 Task: Create a due date automation trigger when advanced on, on the monday of the week a card is due add fields with custom field "Resume" set to a date between 1 and 7 working days ago at 11:00 AM.
Action: Mouse moved to (1201, 99)
Screenshot: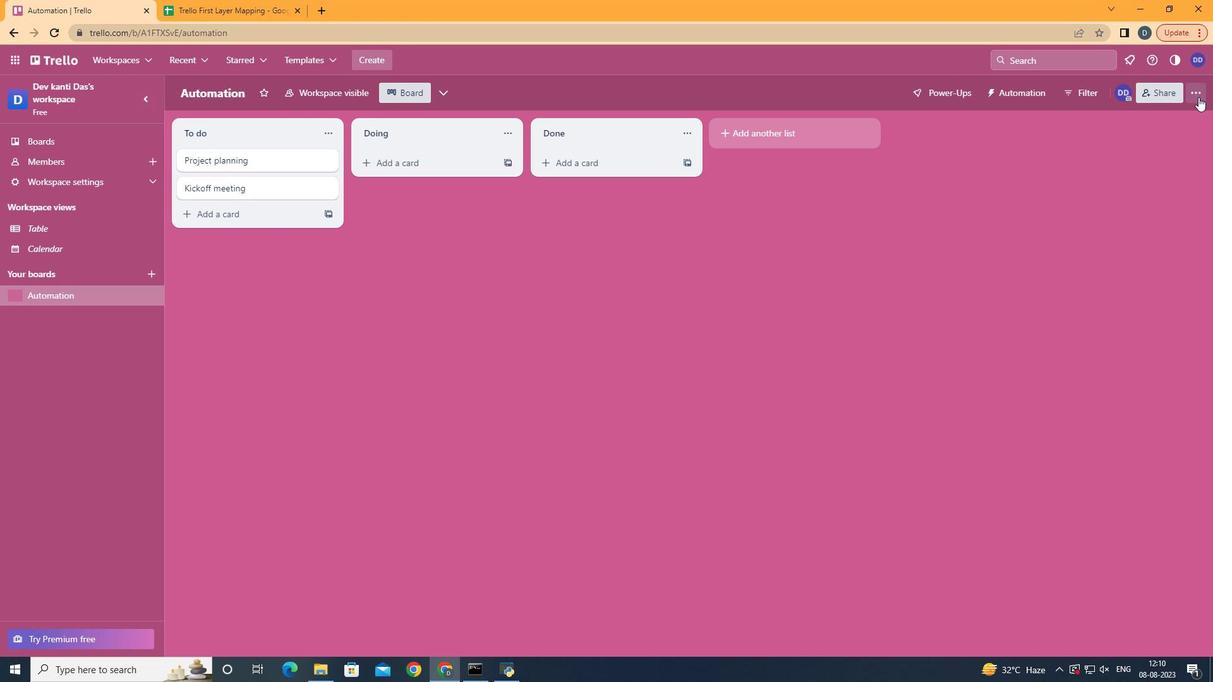 
Action: Mouse pressed left at (1201, 99)
Screenshot: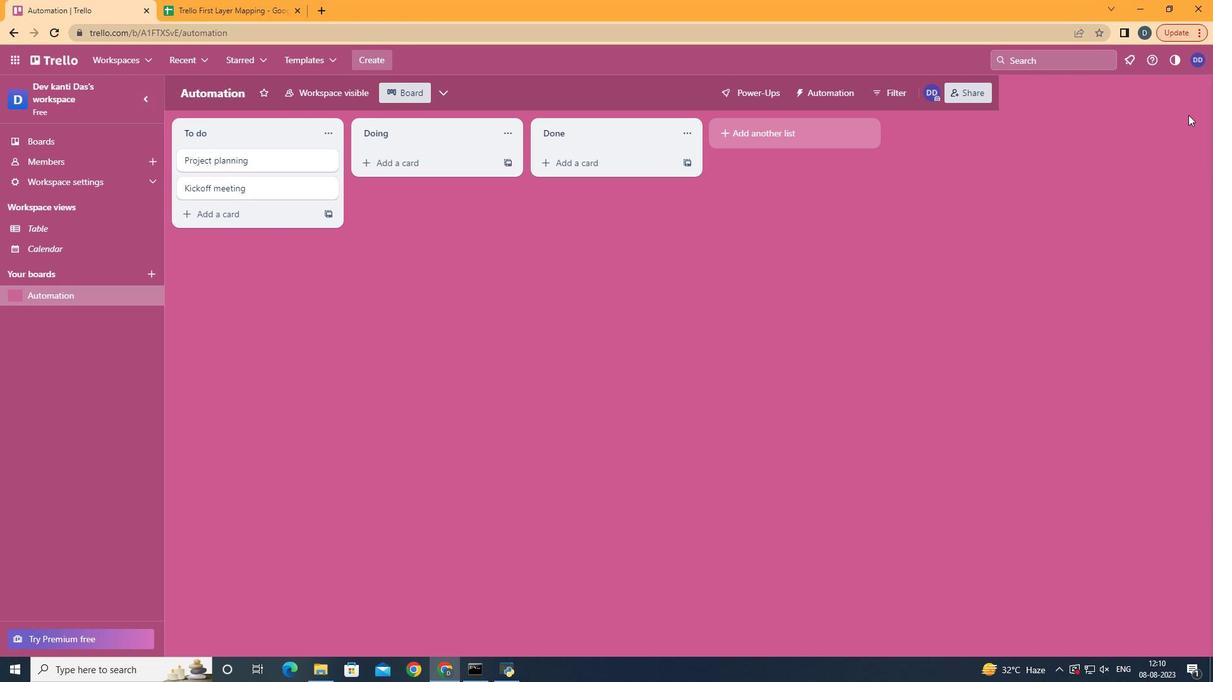 
Action: Mouse moved to (1114, 278)
Screenshot: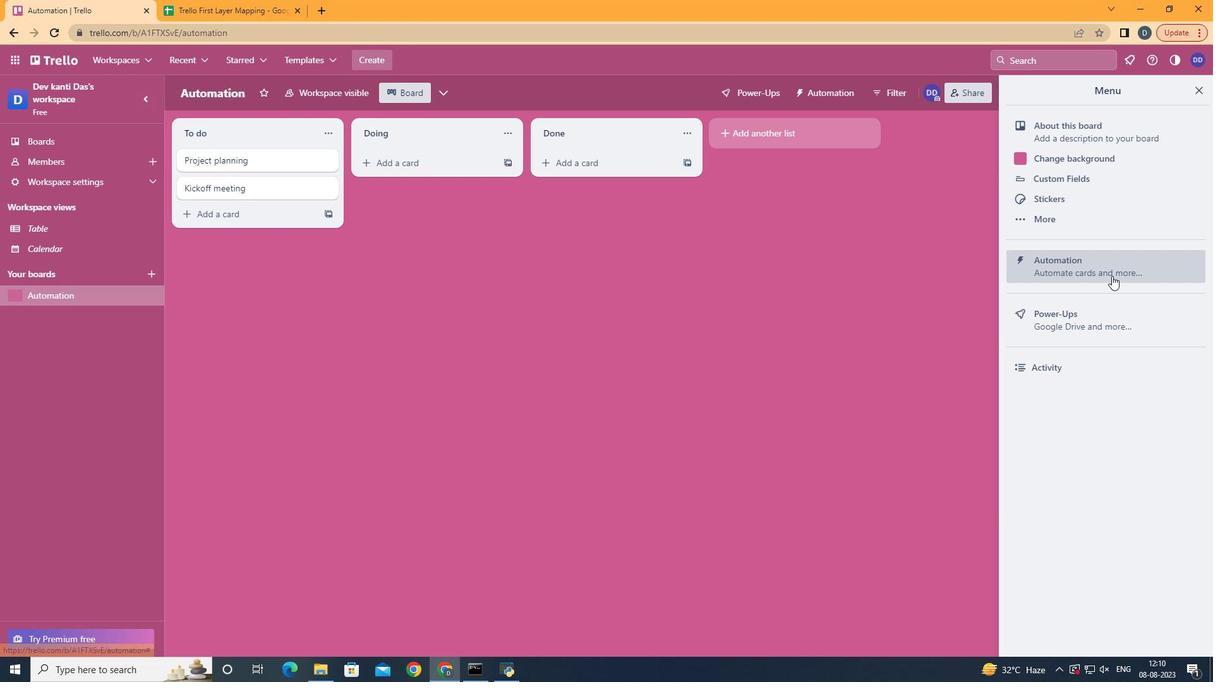 
Action: Mouse pressed left at (1114, 278)
Screenshot: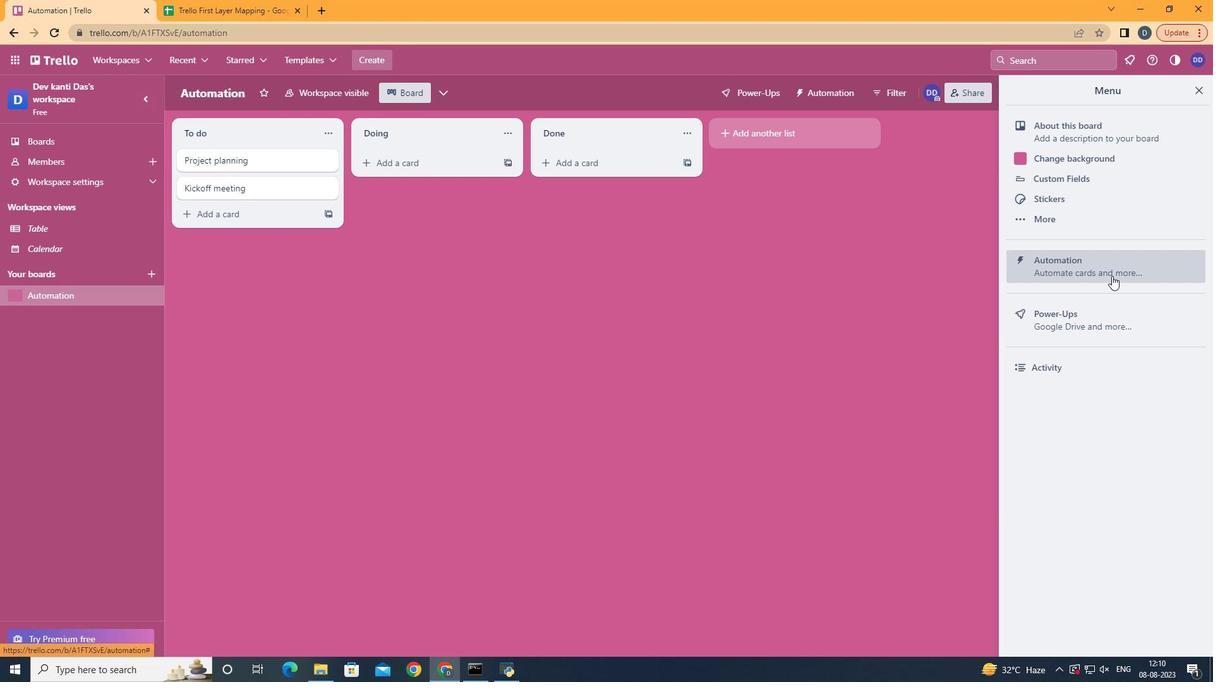 
Action: Mouse moved to (226, 259)
Screenshot: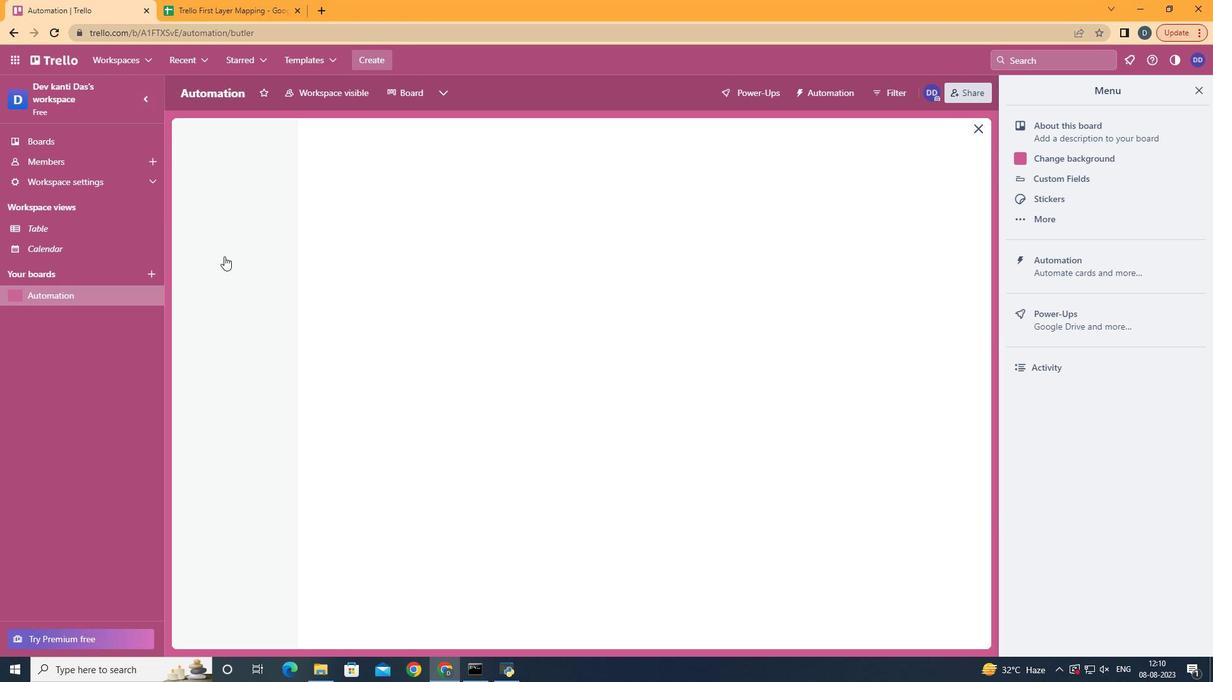 
Action: Mouse pressed left at (226, 259)
Screenshot: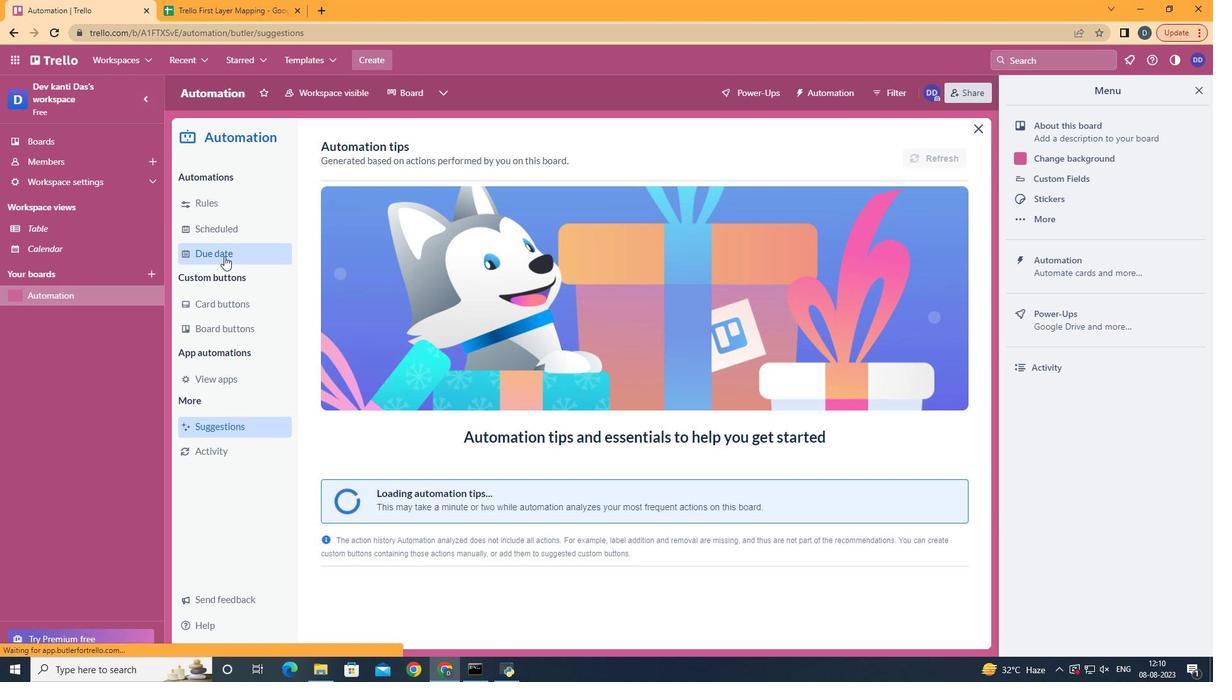 
Action: Mouse moved to (898, 156)
Screenshot: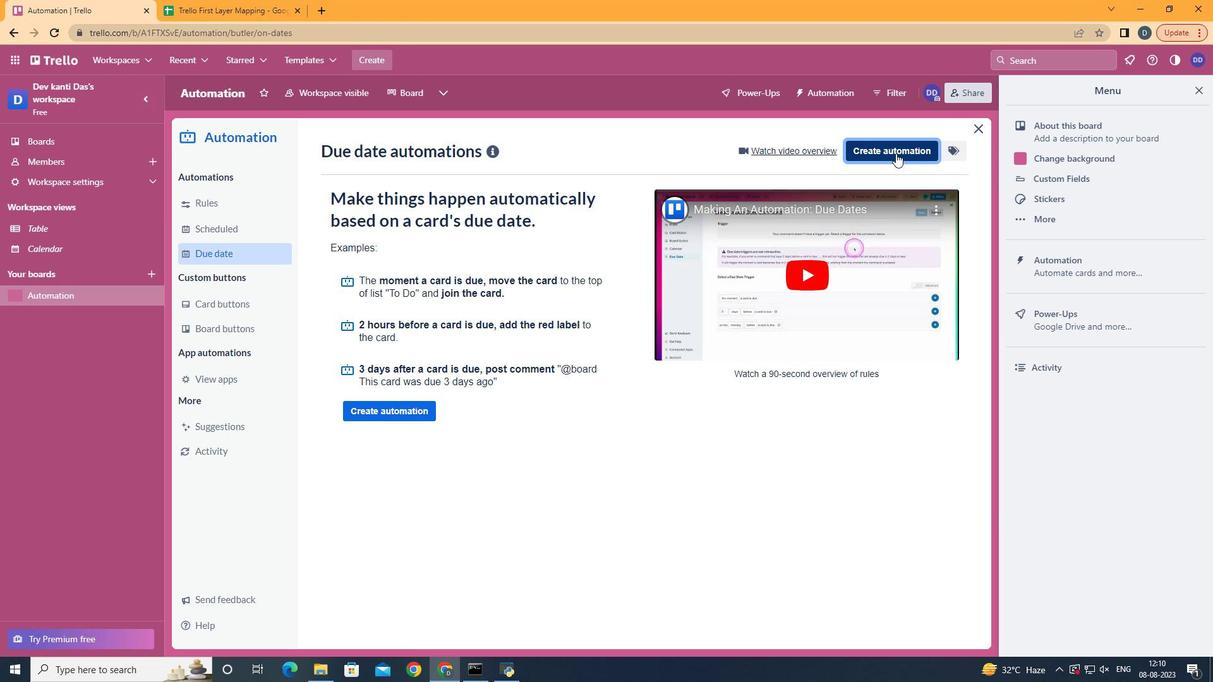 
Action: Mouse pressed left at (898, 156)
Screenshot: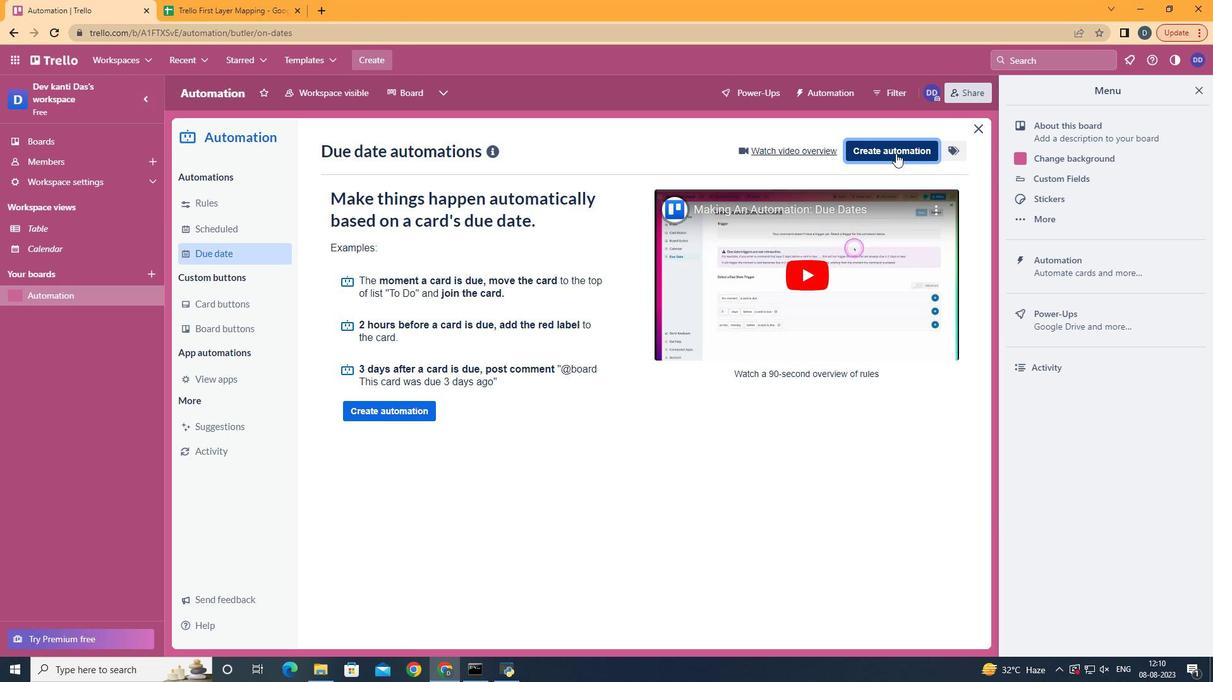 
Action: Mouse moved to (659, 269)
Screenshot: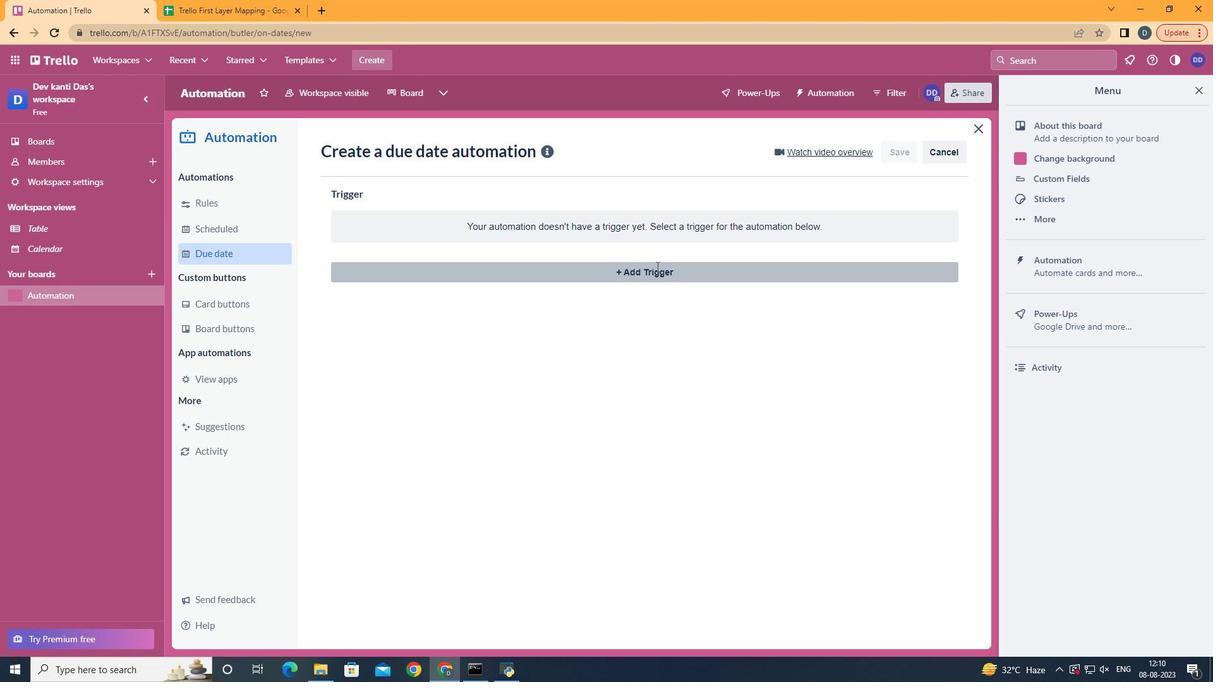 
Action: Mouse pressed left at (659, 269)
Screenshot: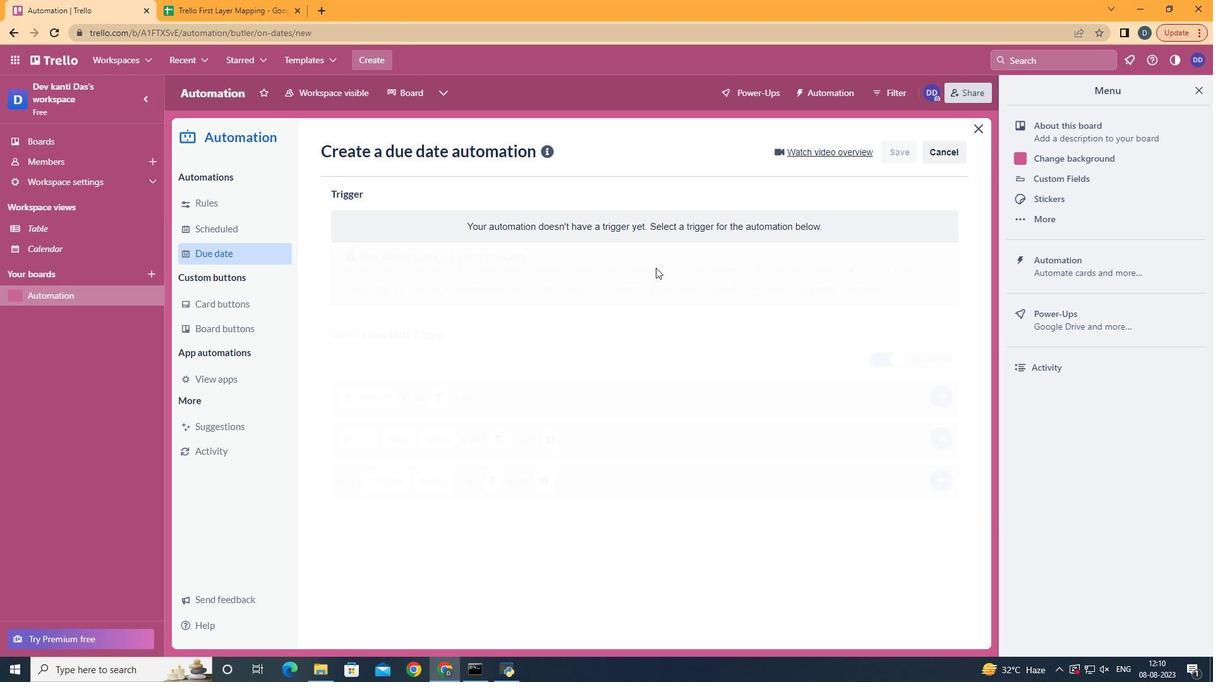 
Action: Mouse moved to (410, 334)
Screenshot: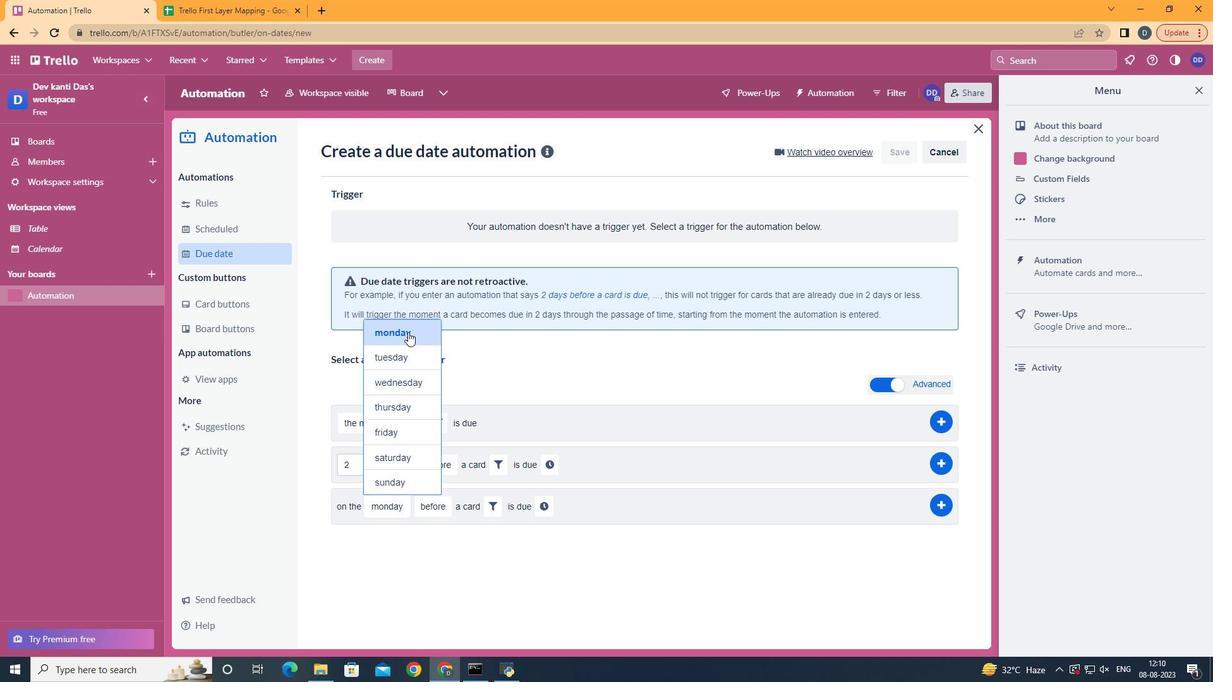 
Action: Mouse pressed left at (410, 334)
Screenshot: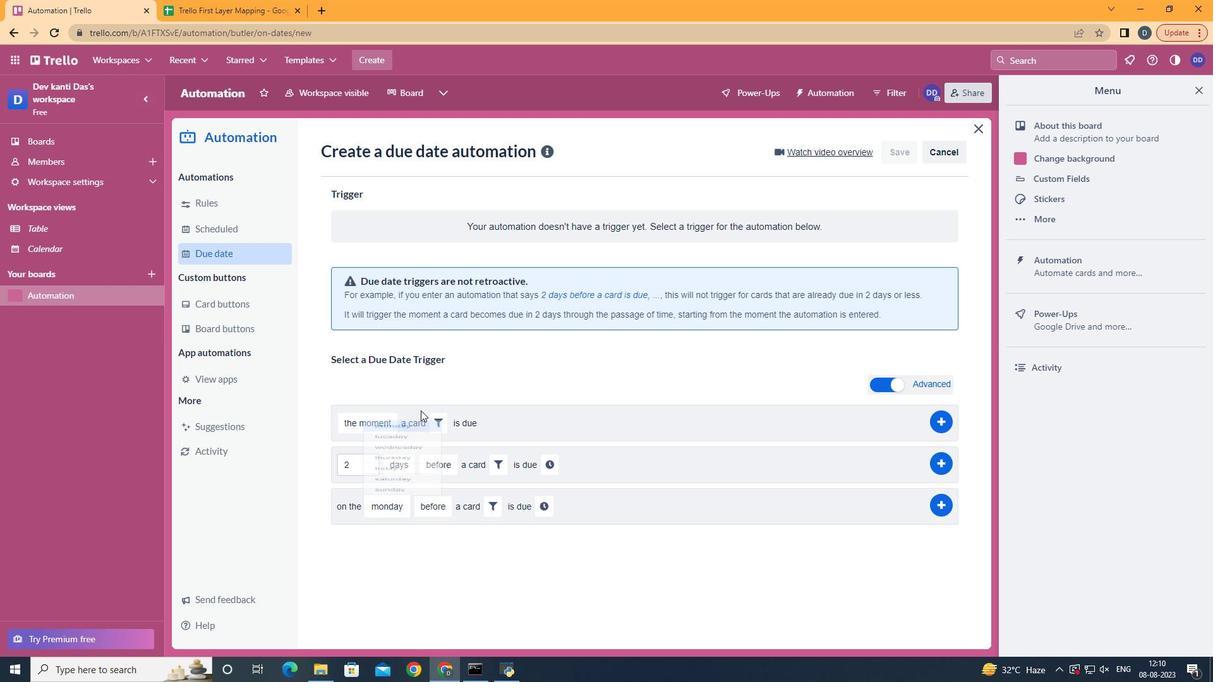 
Action: Mouse moved to (458, 588)
Screenshot: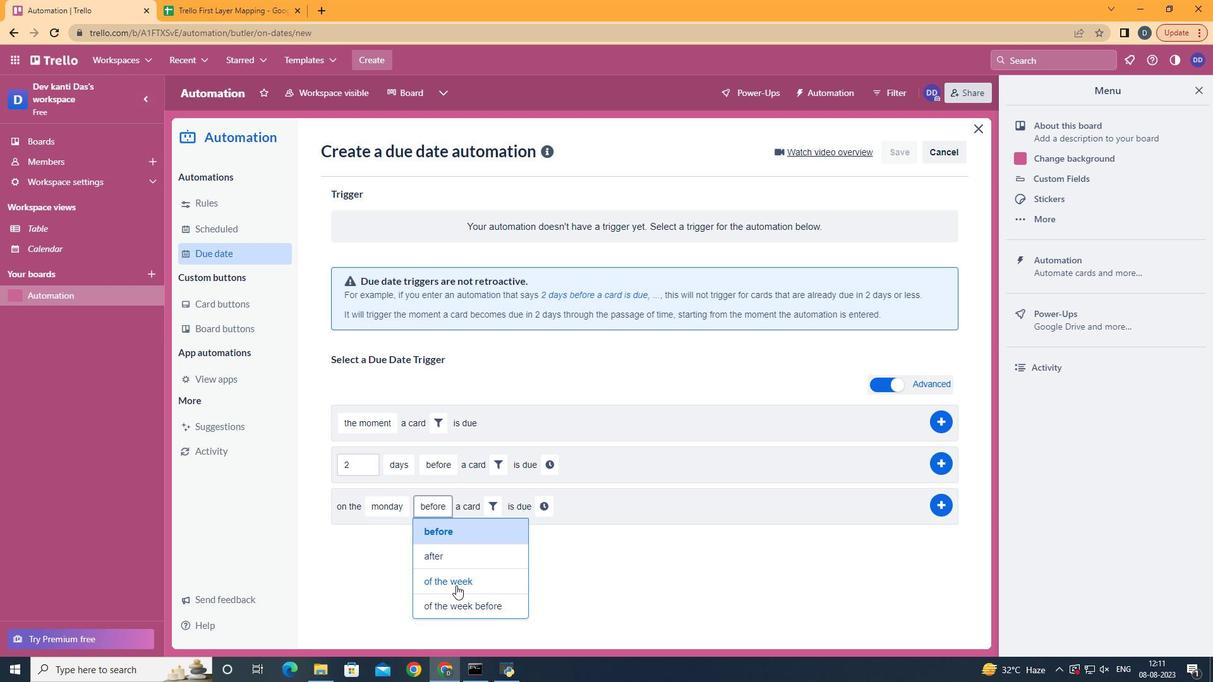 
Action: Mouse pressed left at (458, 588)
Screenshot: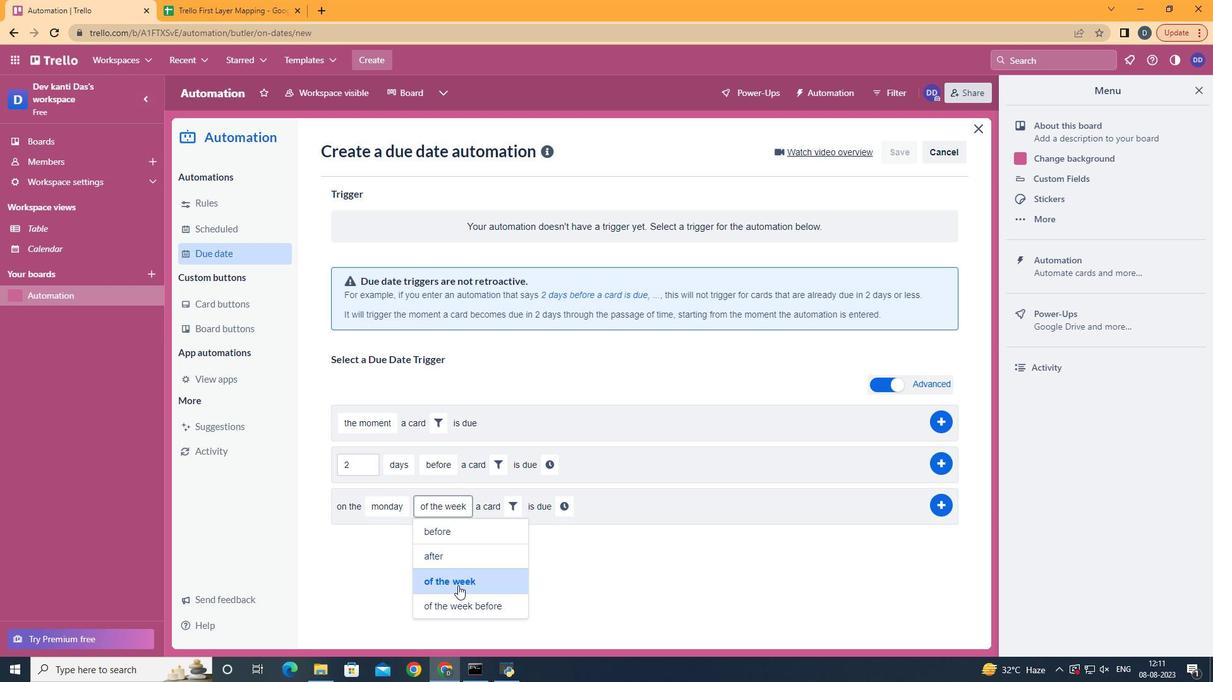 
Action: Mouse moved to (523, 503)
Screenshot: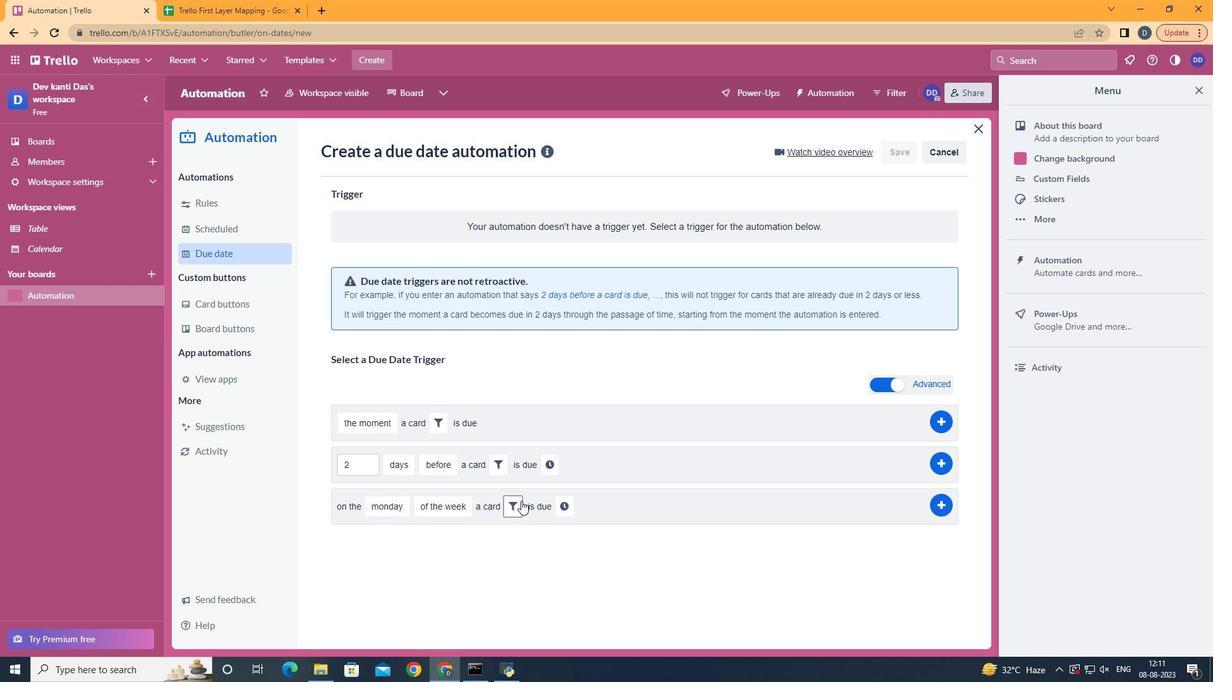 
Action: Mouse pressed left at (523, 503)
Screenshot: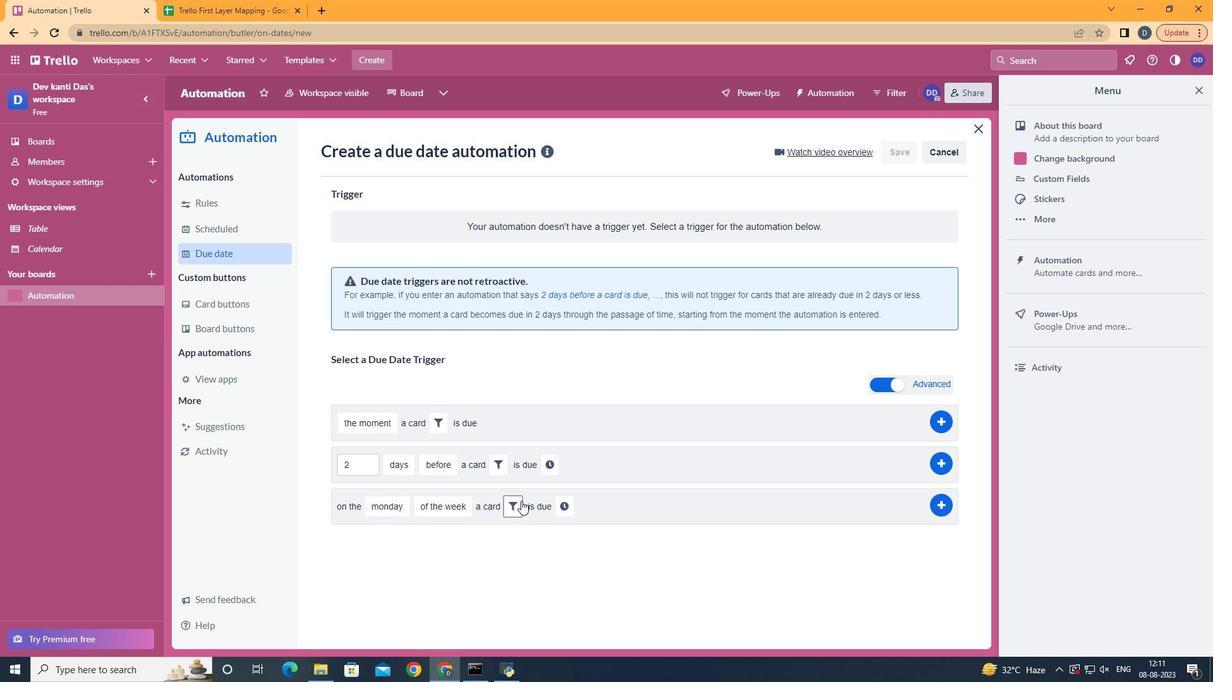 
Action: Mouse moved to (726, 551)
Screenshot: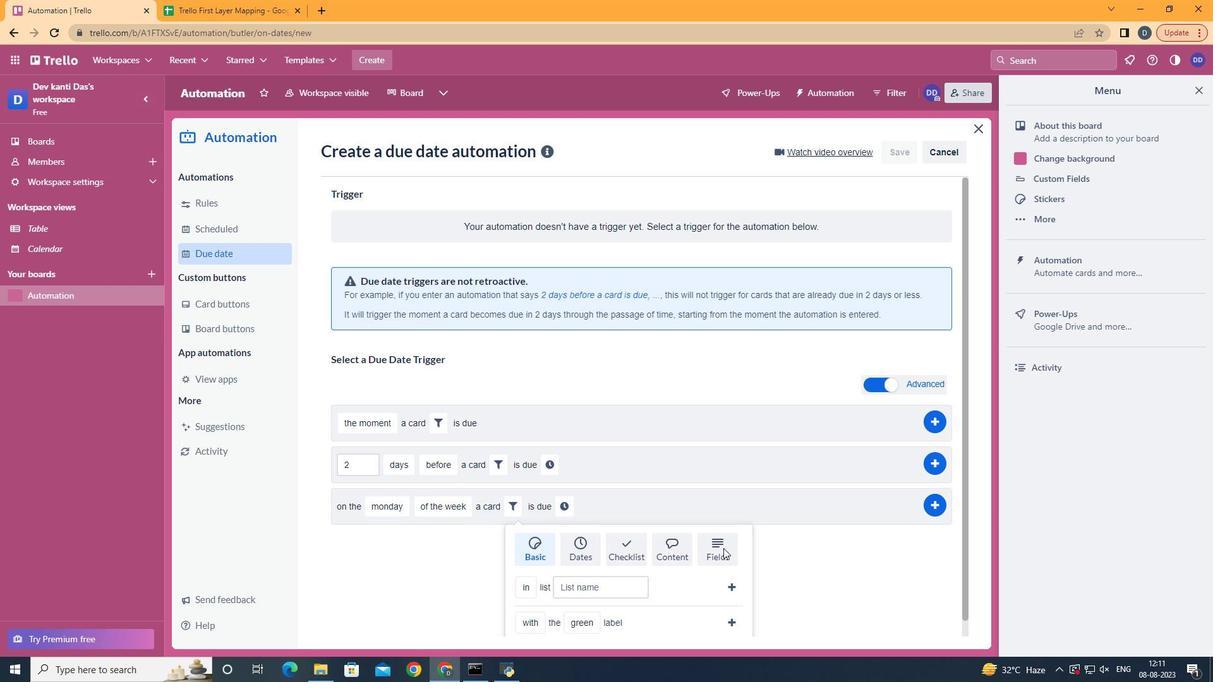 
Action: Mouse pressed left at (726, 551)
Screenshot: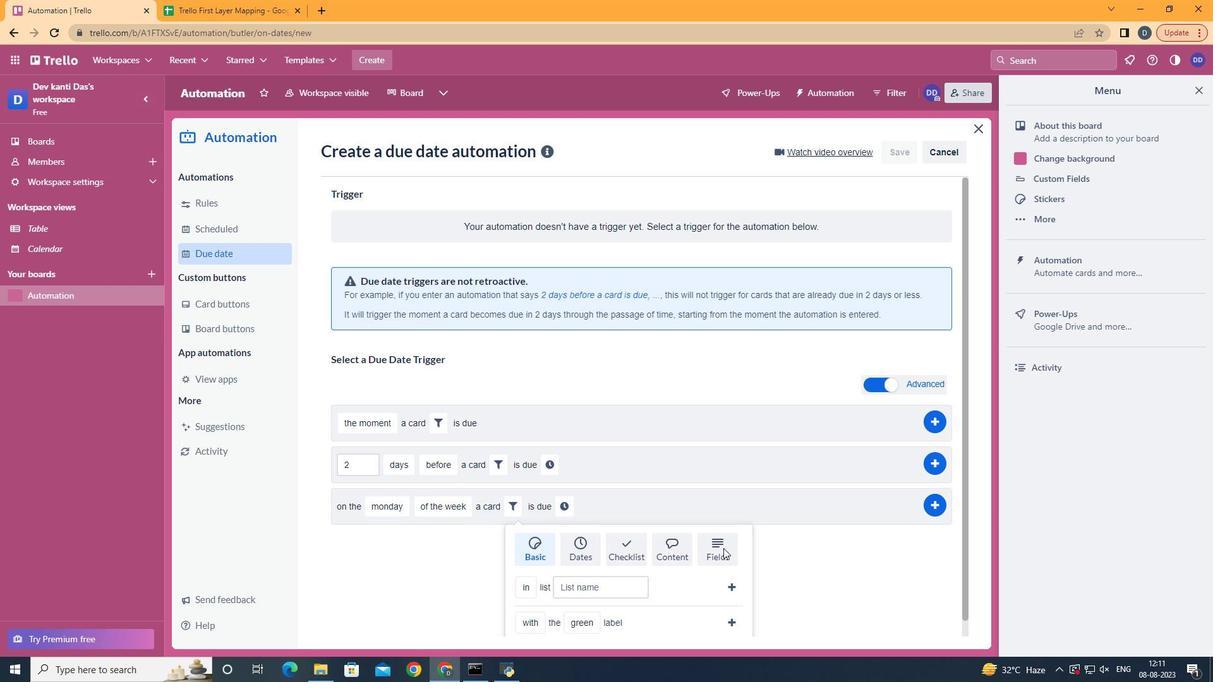 
Action: Mouse moved to (729, 546)
Screenshot: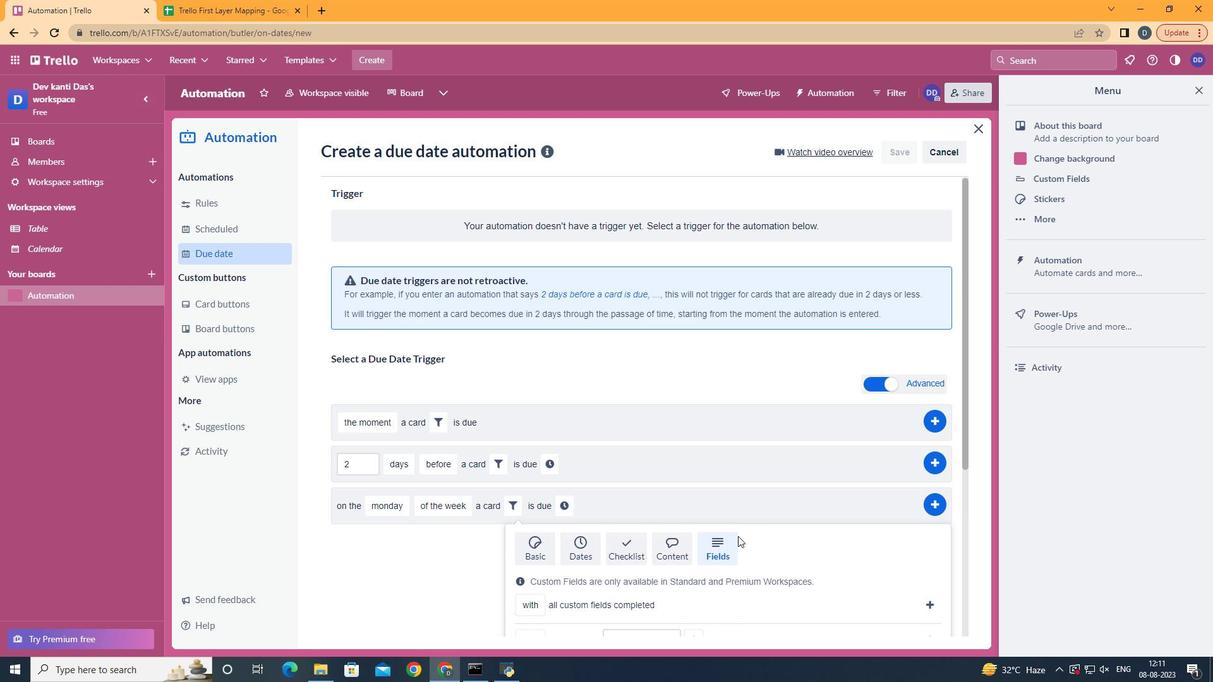 
Action: Mouse scrolled (729, 545) with delta (0, 0)
Screenshot: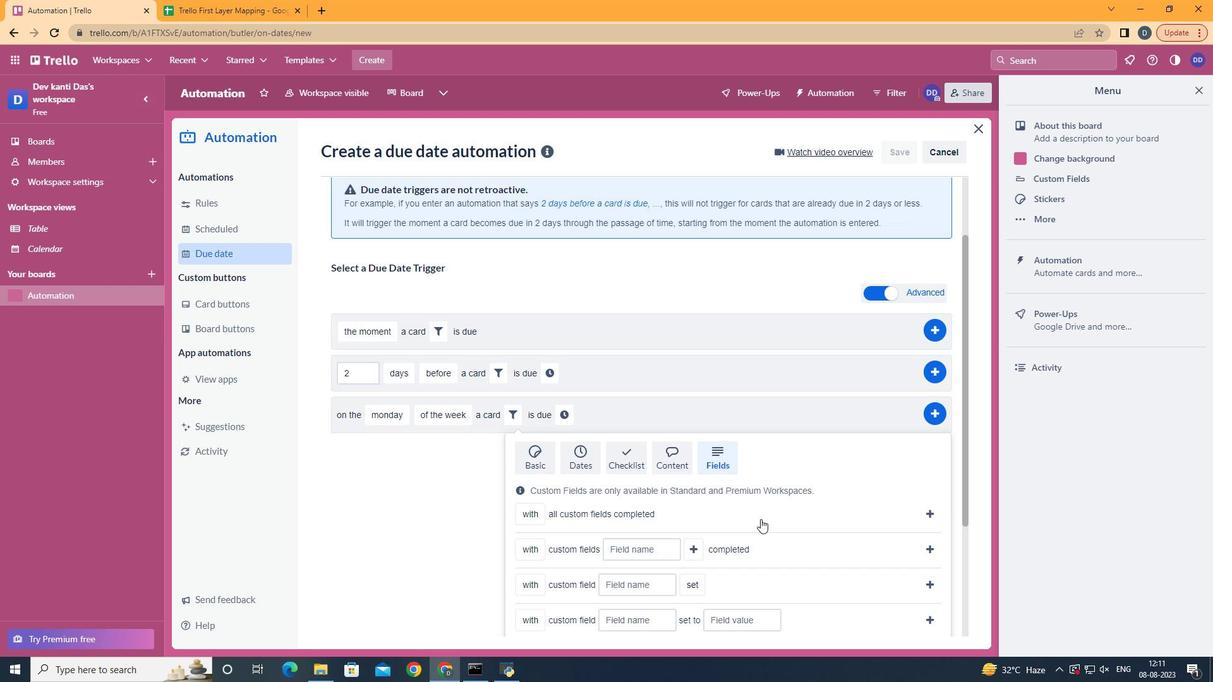 
Action: Mouse scrolled (729, 545) with delta (0, 0)
Screenshot: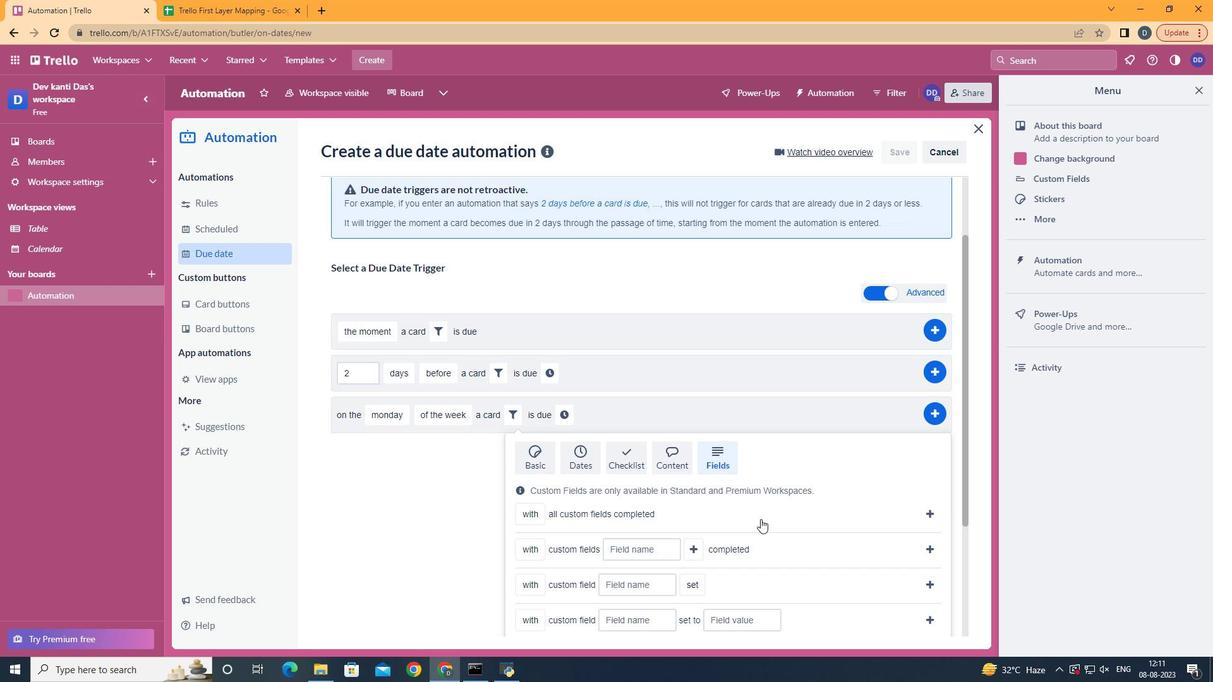 
Action: Mouse scrolled (729, 545) with delta (0, 0)
Screenshot: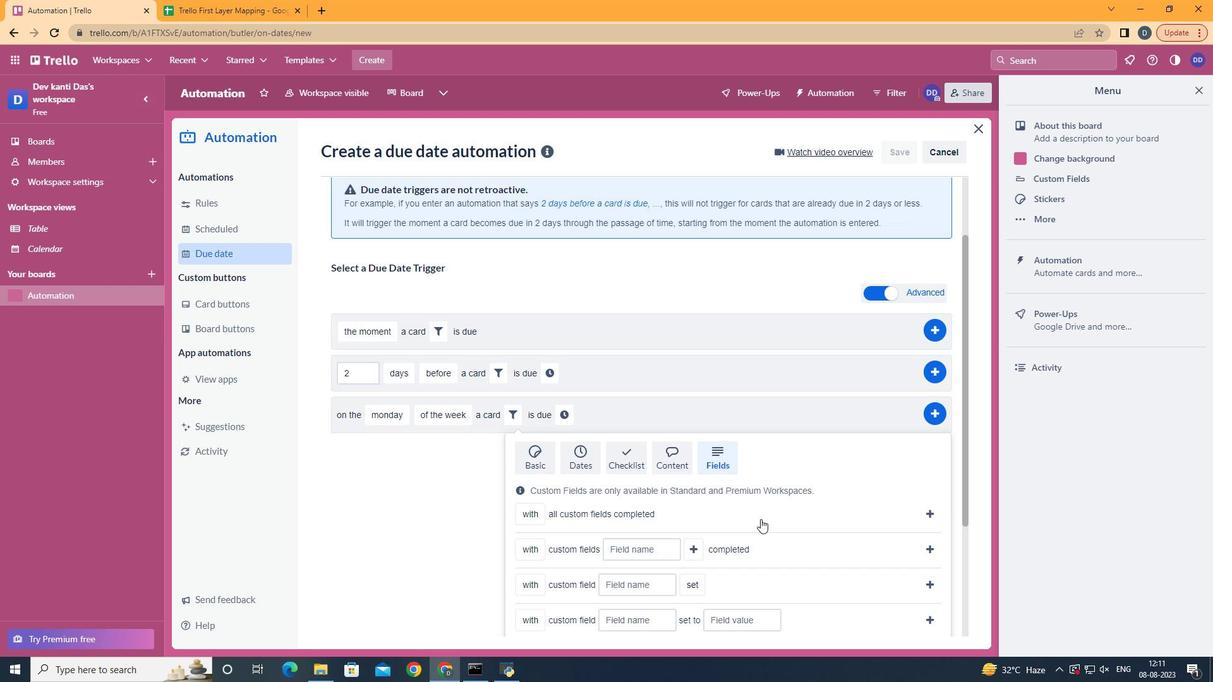 
Action: Mouse scrolled (729, 545) with delta (0, 0)
Screenshot: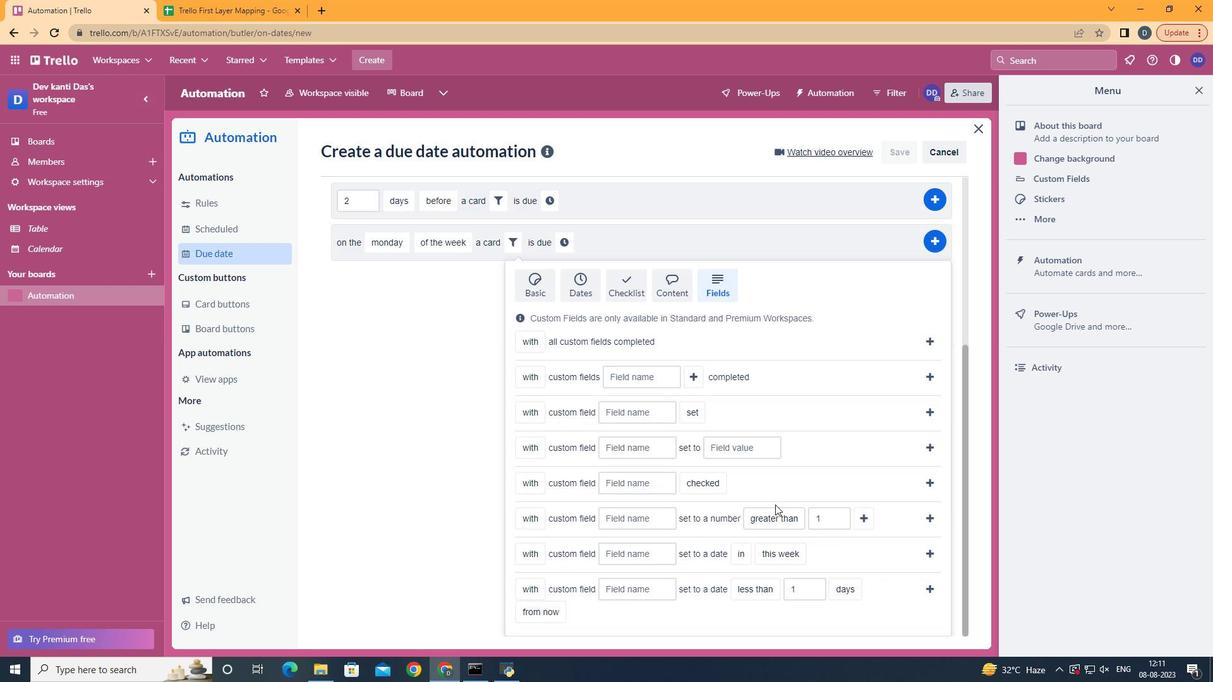 
Action: Mouse scrolled (729, 545) with delta (0, 0)
Screenshot: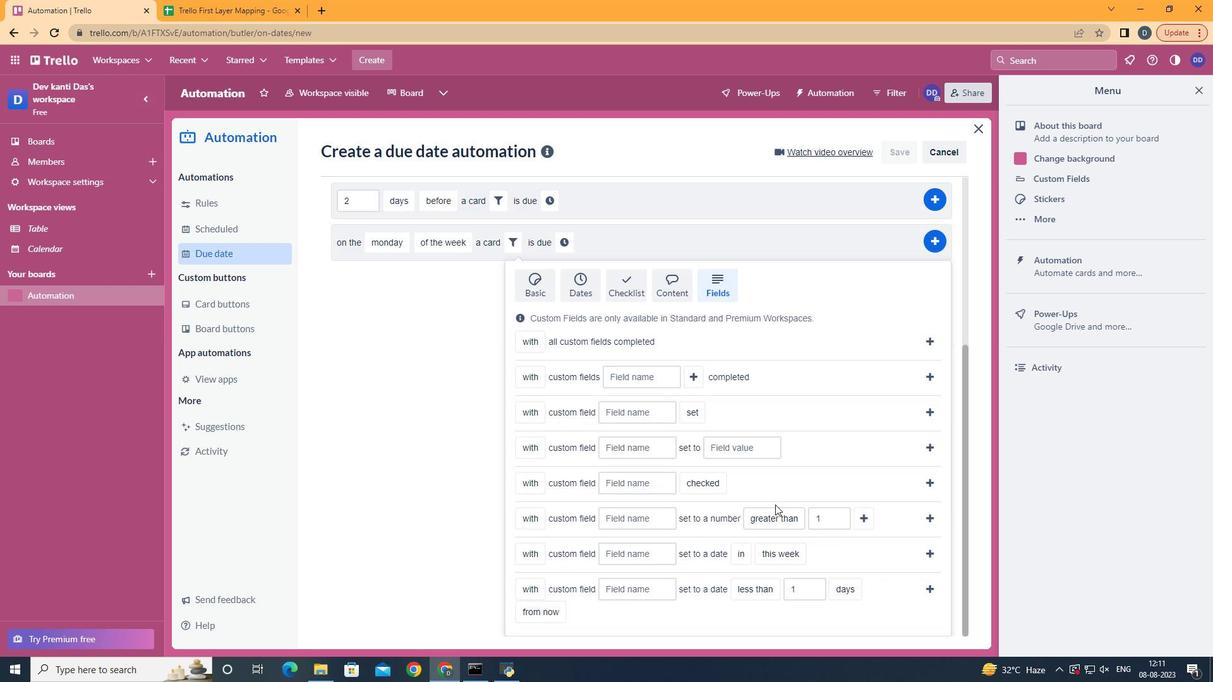
Action: Mouse moved to (798, 477)
Screenshot: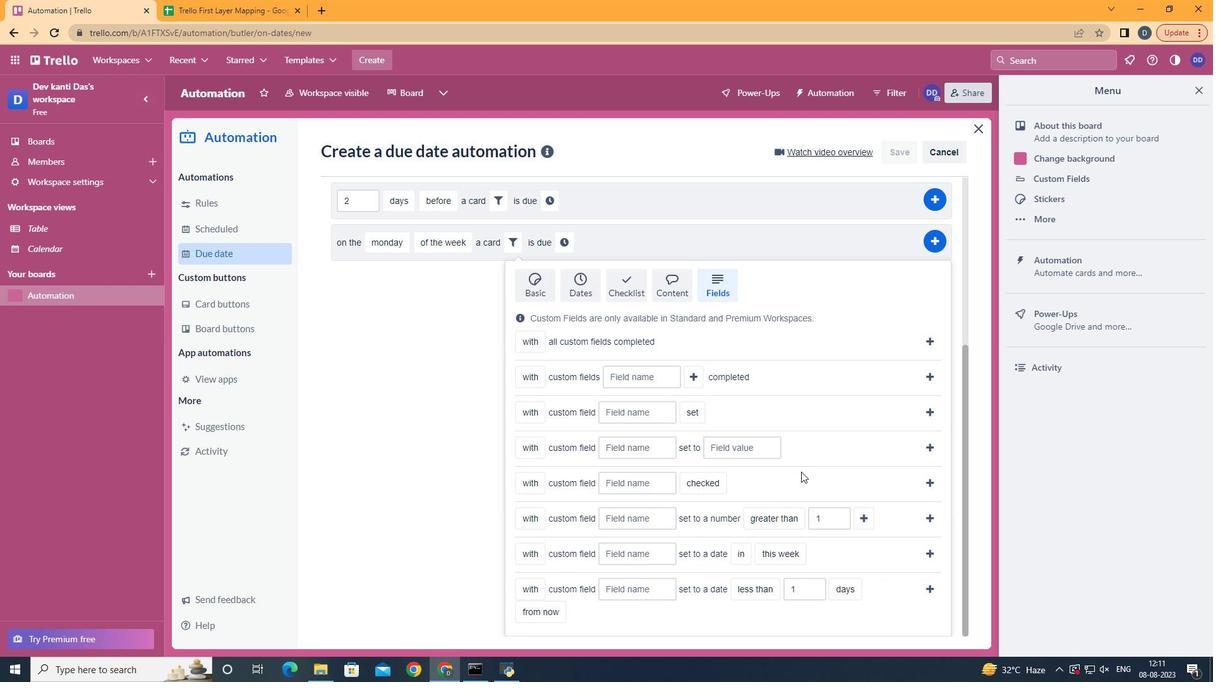 
Action: Mouse scrolled (798, 476) with delta (0, 0)
Screenshot: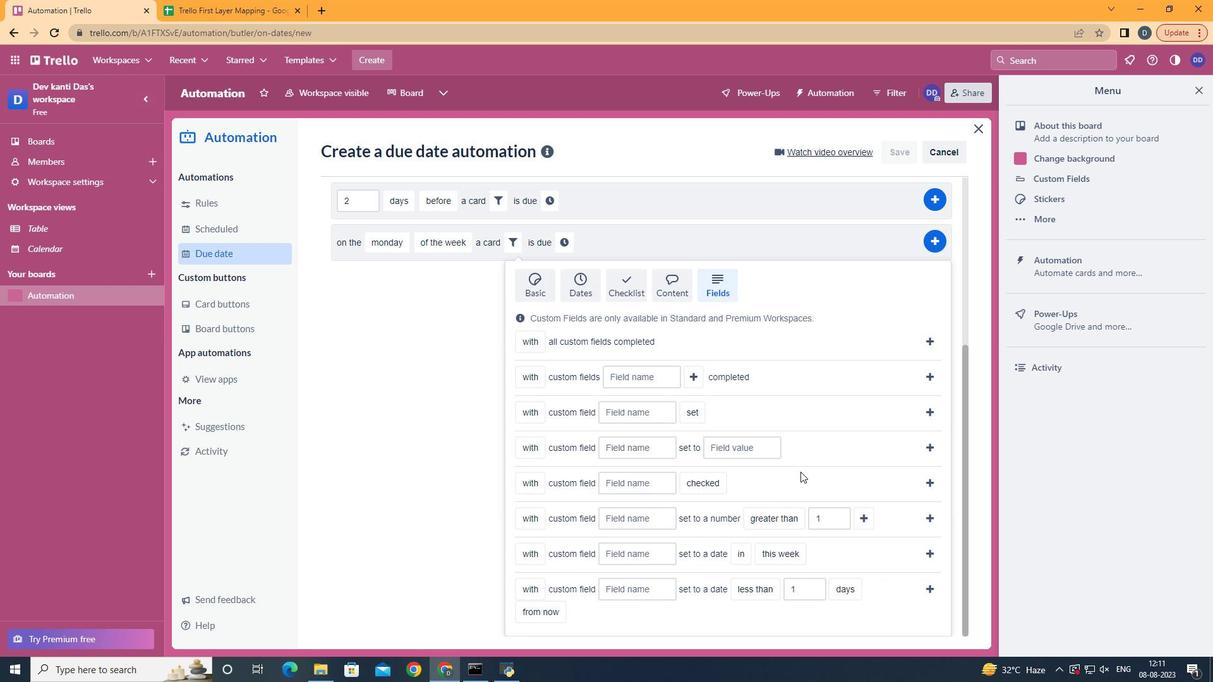 
Action: Mouse scrolled (798, 476) with delta (0, 0)
Screenshot: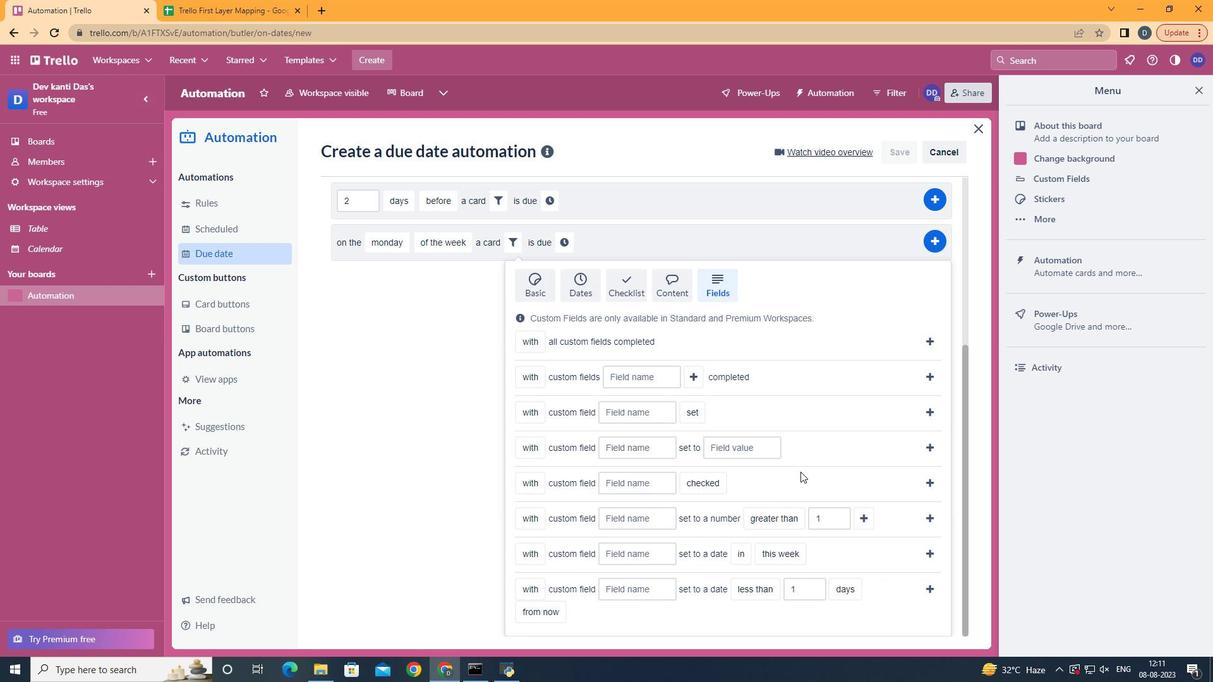 
Action: Mouse scrolled (798, 476) with delta (0, 0)
Screenshot: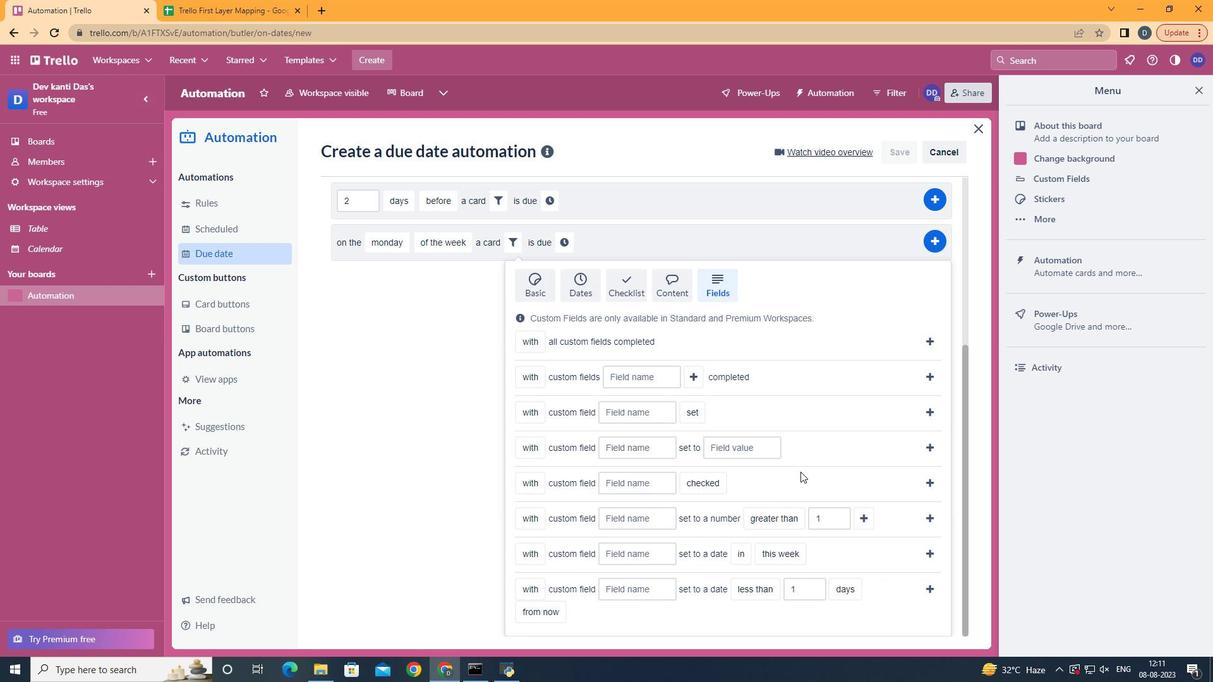 
Action: Mouse moved to (801, 475)
Screenshot: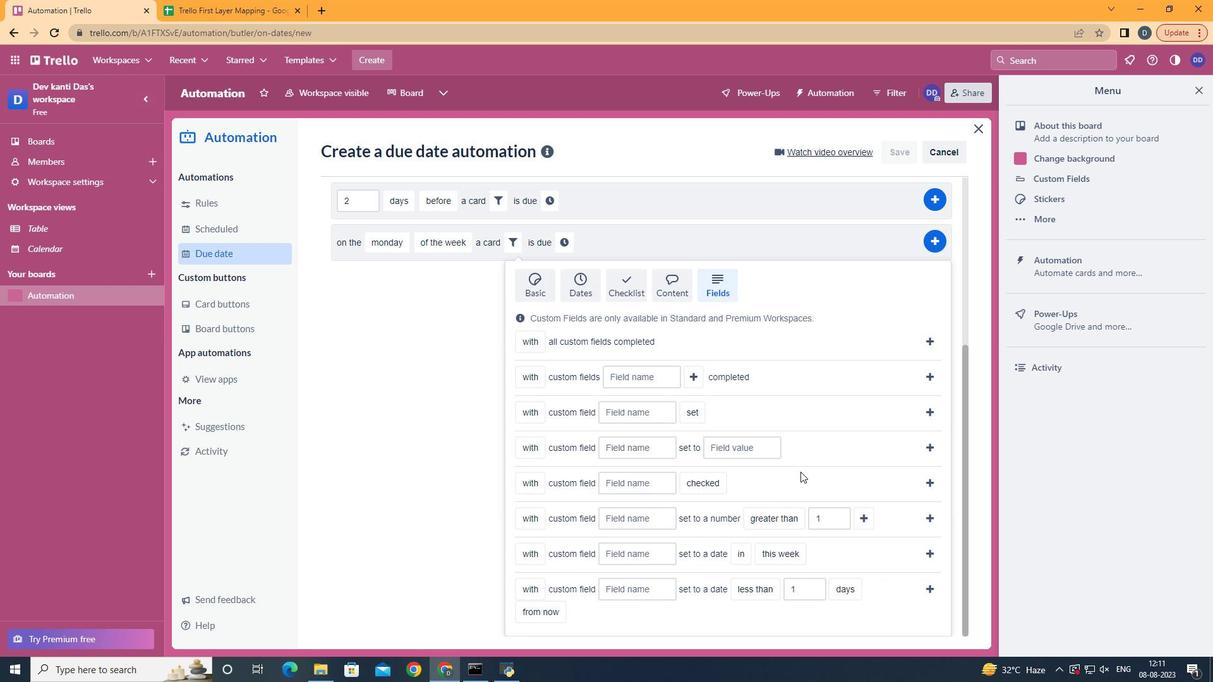 
Action: Mouse scrolled (801, 475) with delta (0, 0)
Screenshot: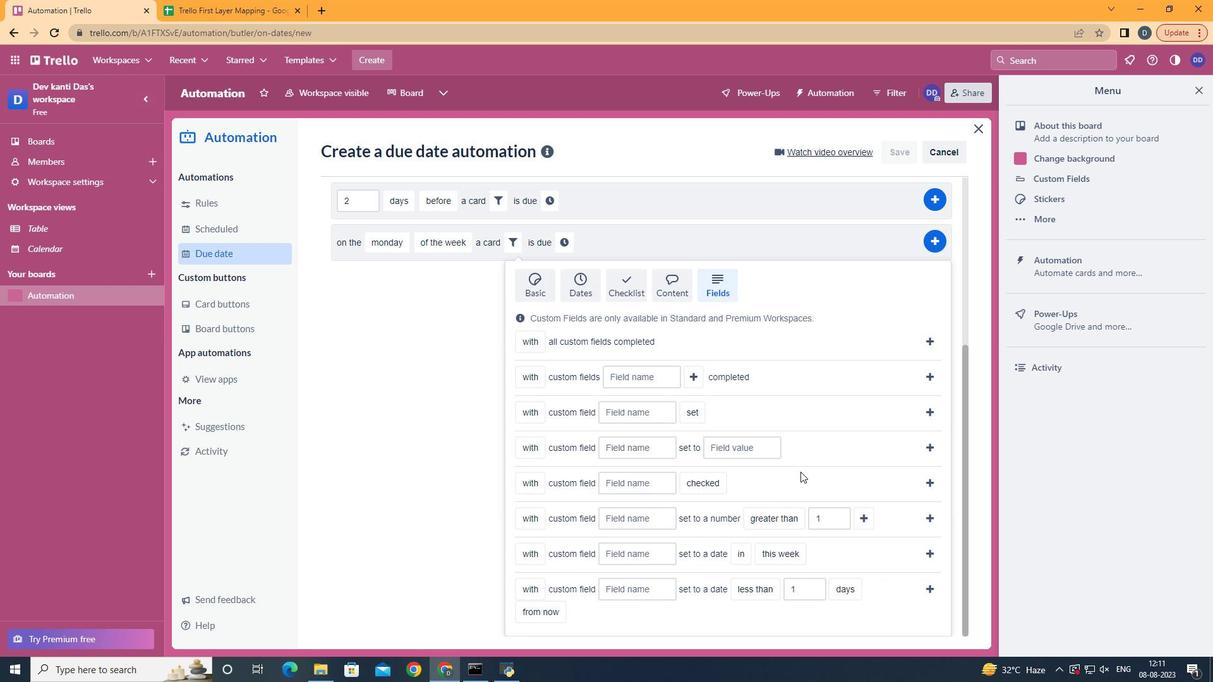 
Action: Mouse moved to (554, 539)
Screenshot: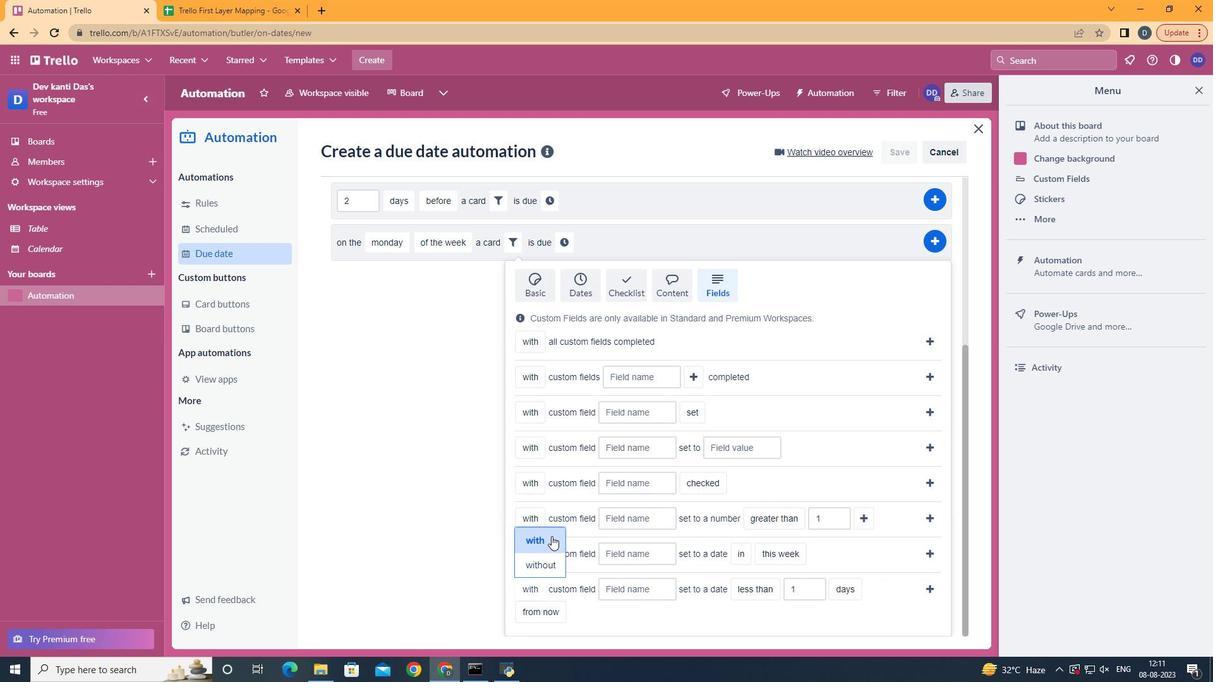 
Action: Mouse pressed left at (554, 539)
Screenshot: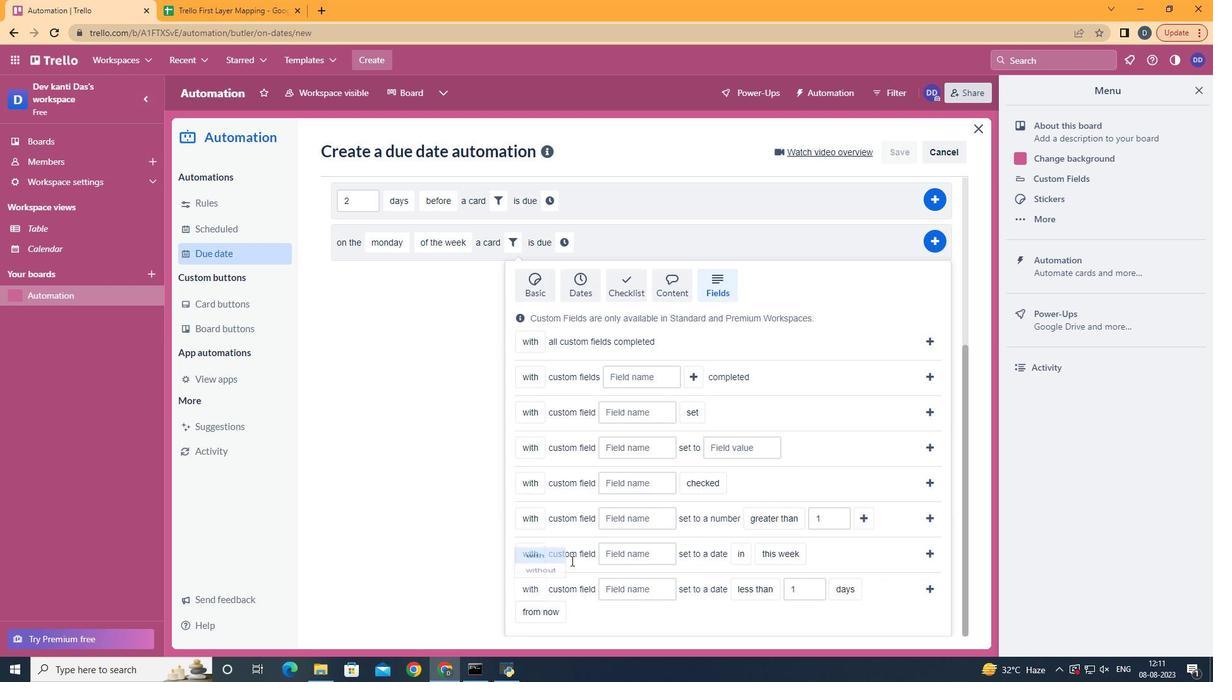 
Action: Mouse moved to (639, 586)
Screenshot: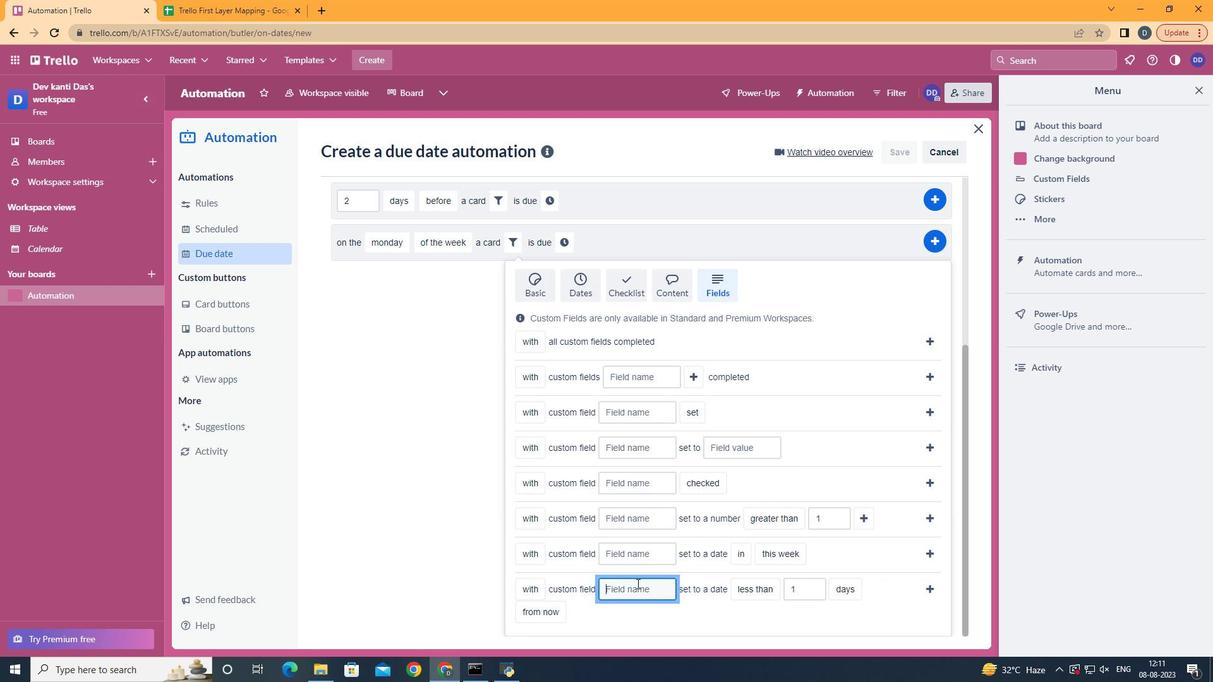
Action: Mouse pressed left at (639, 586)
Screenshot: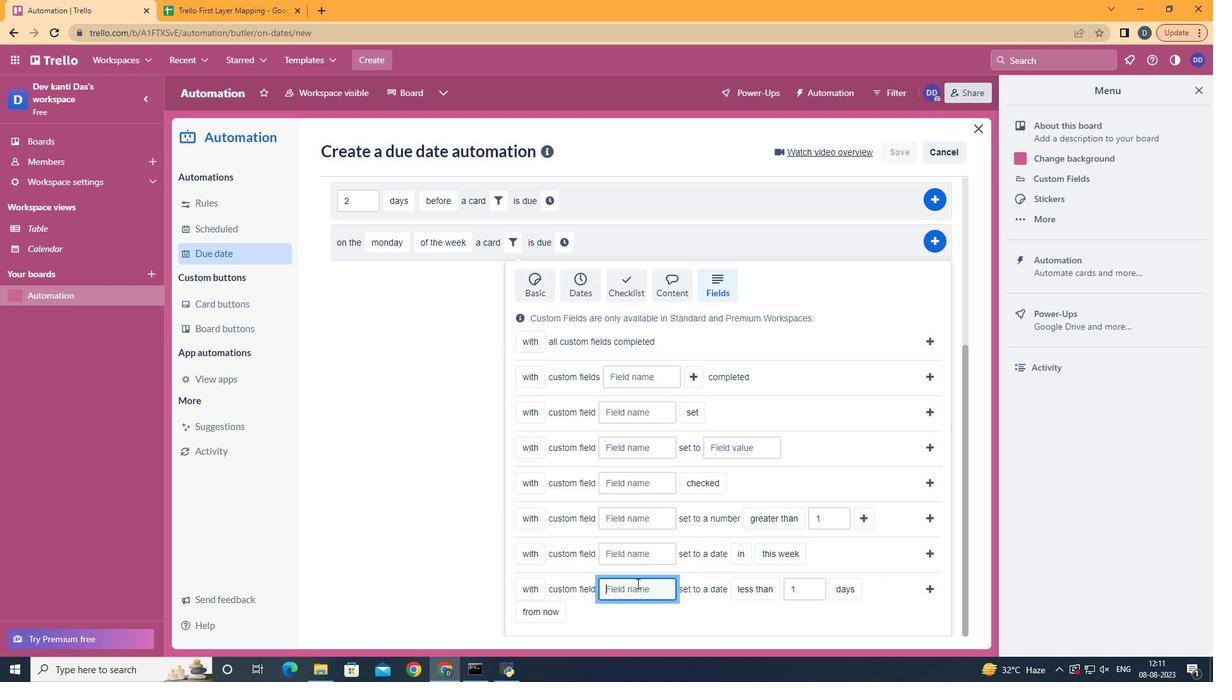 
Action: Key pressed <Key.shift>Resume
Screenshot: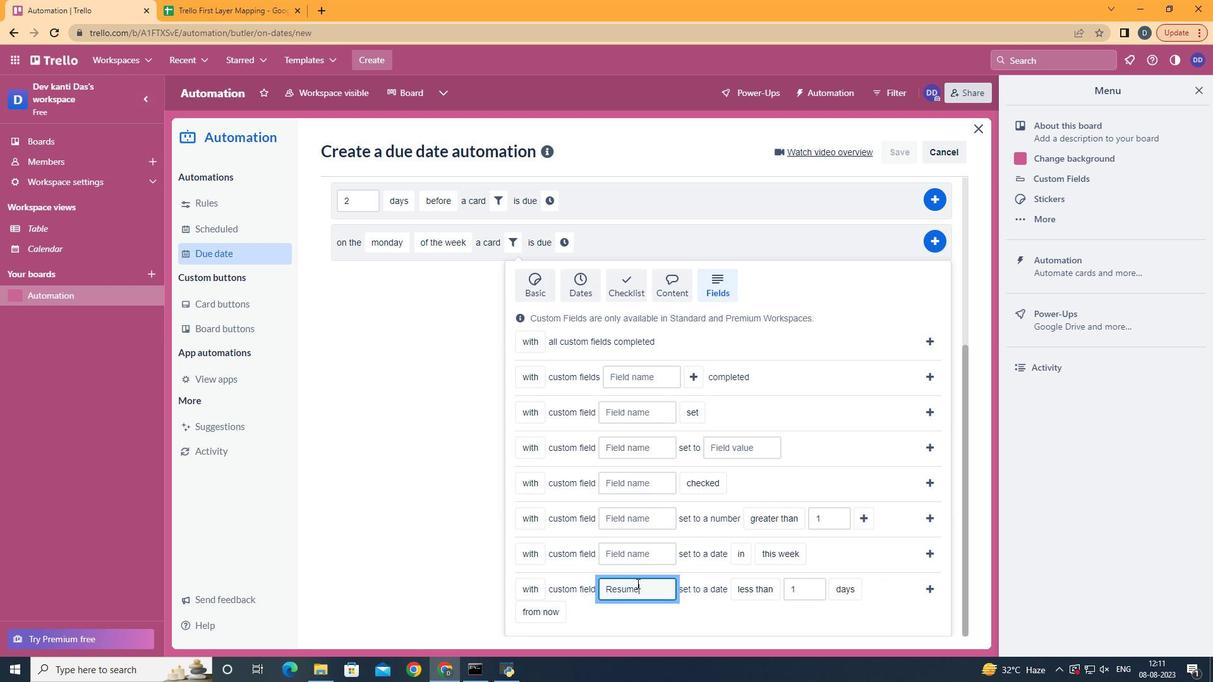 
Action: Mouse moved to (770, 575)
Screenshot: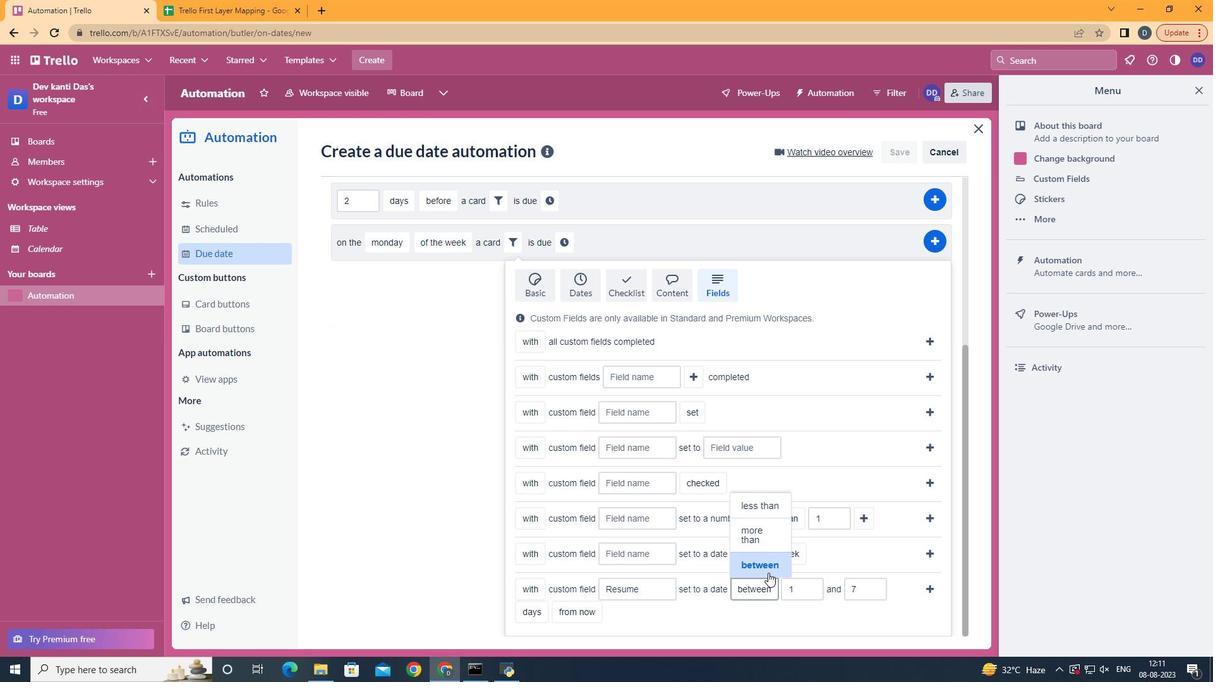 
Action: Mouse pressed left at (770, 575)
Screenshot: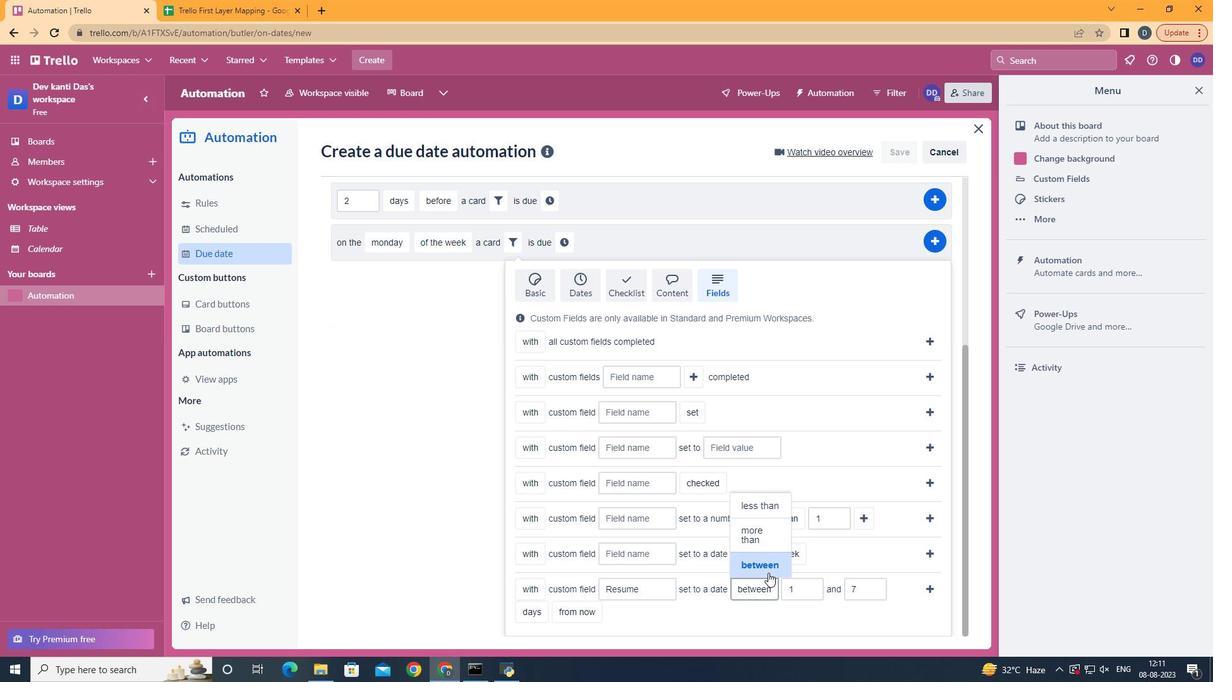 
Action: Mouse moved to (544, 590)
Screenshot: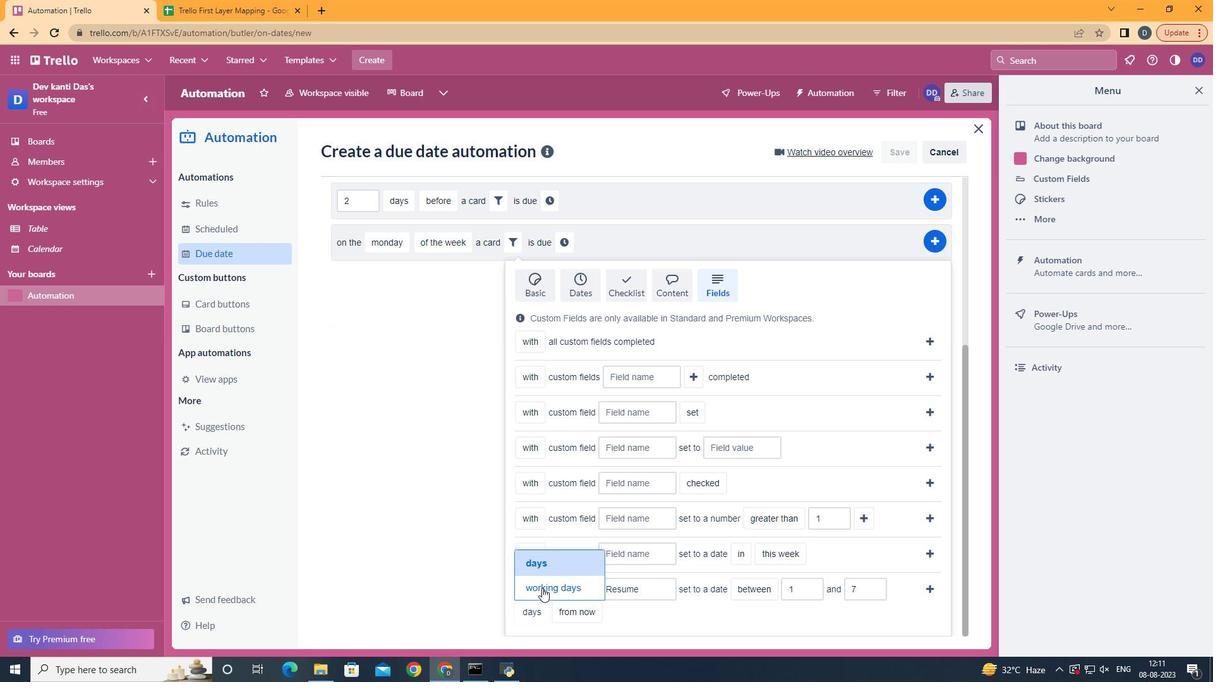 
Action: Mouse pressed left at (544, 590)
Screenshot: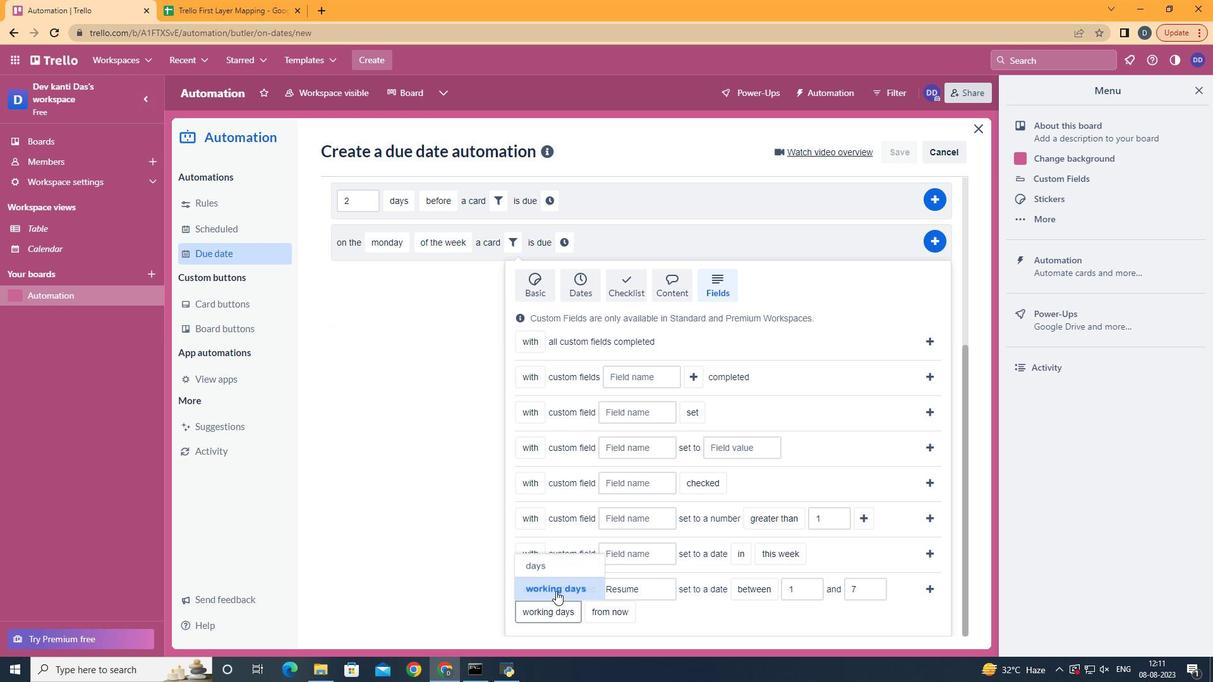 
Action: Mouse moved to (624, 592)
Screenshot: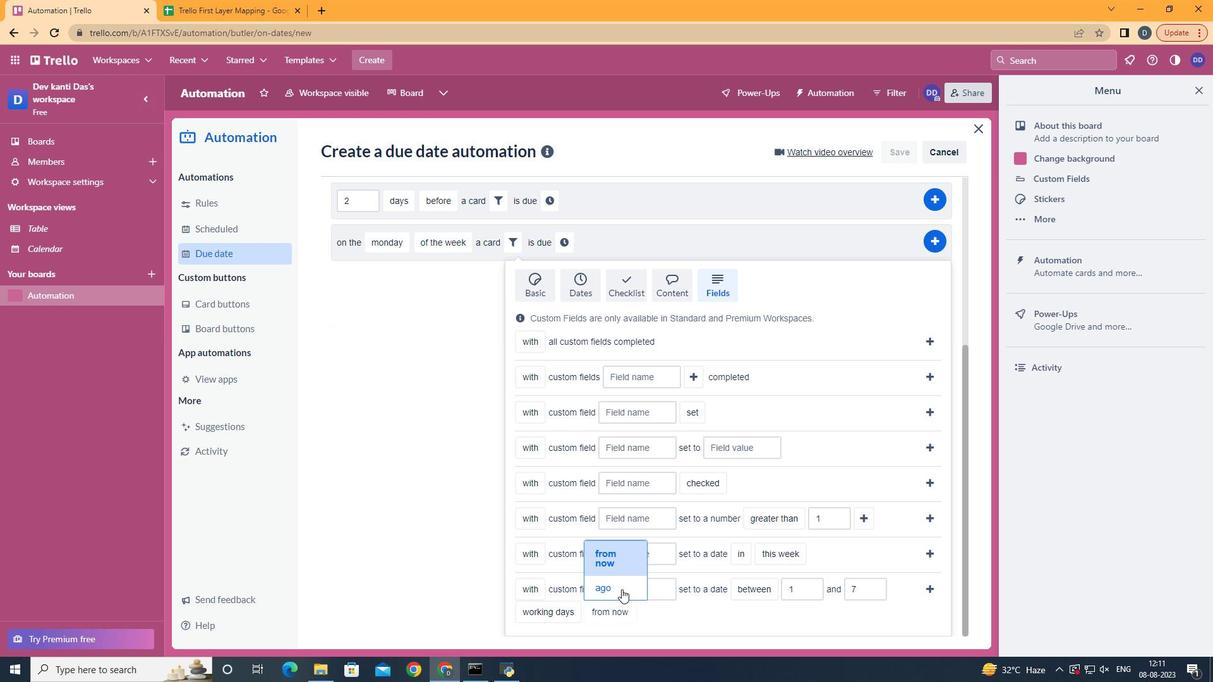 
Action: Mouse pressed left at (624, 592)
Screenshot: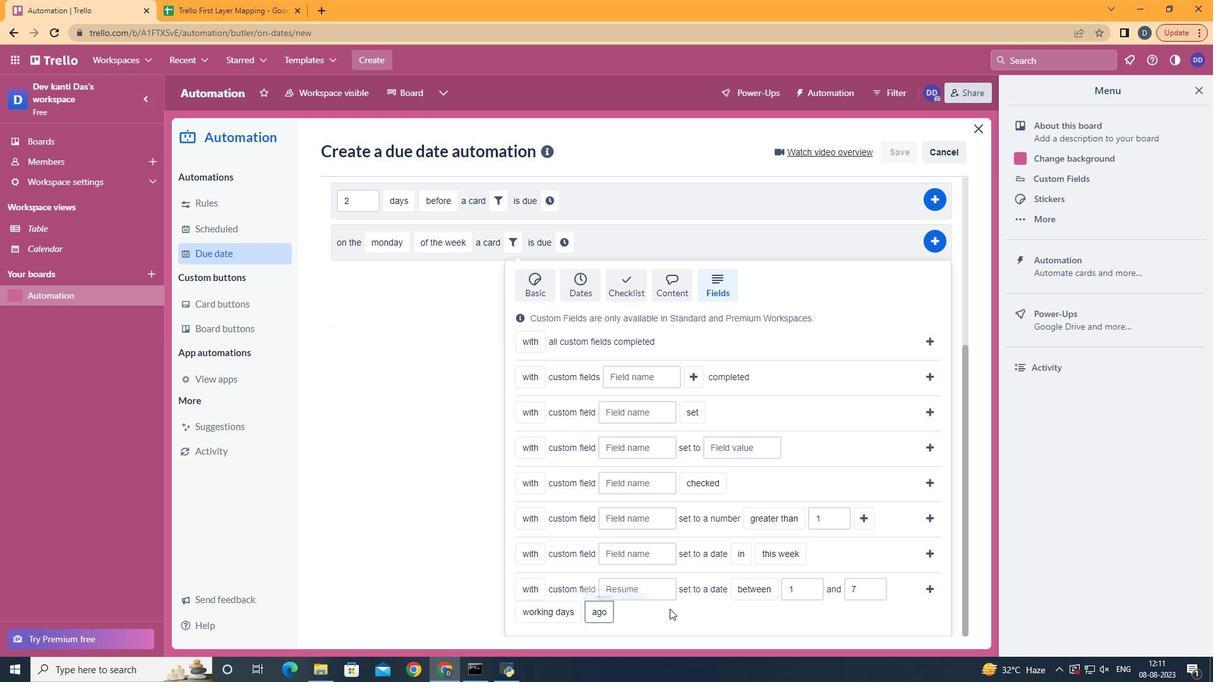 
Action: Mouse moved to (935, 596)
Screenshot: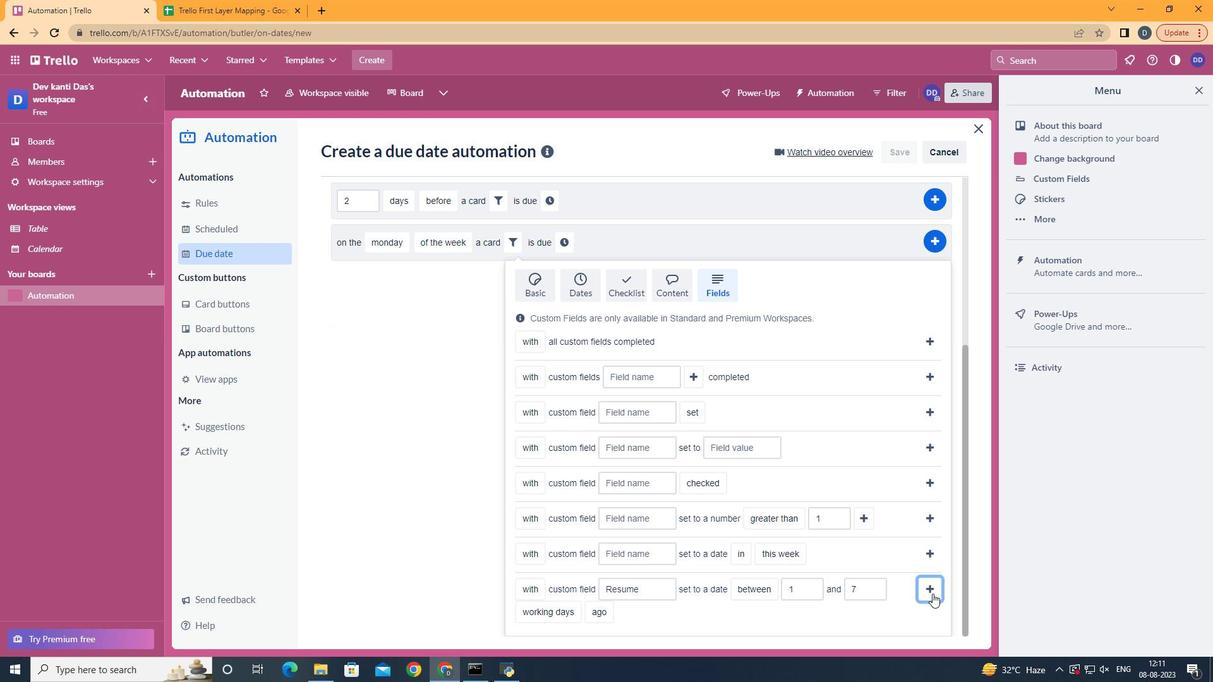 
Action: Mouse pressed left at (935, 596)
Screenshot: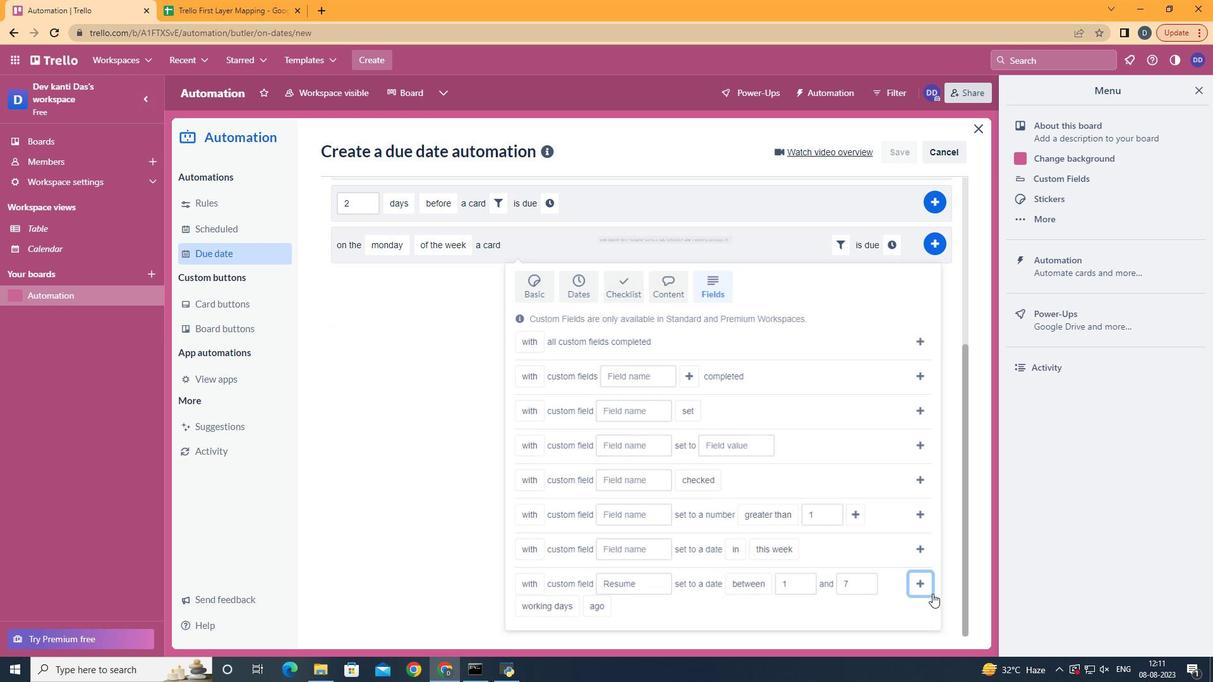 
Action: Mouse moved to (897, 502)
Screenshot: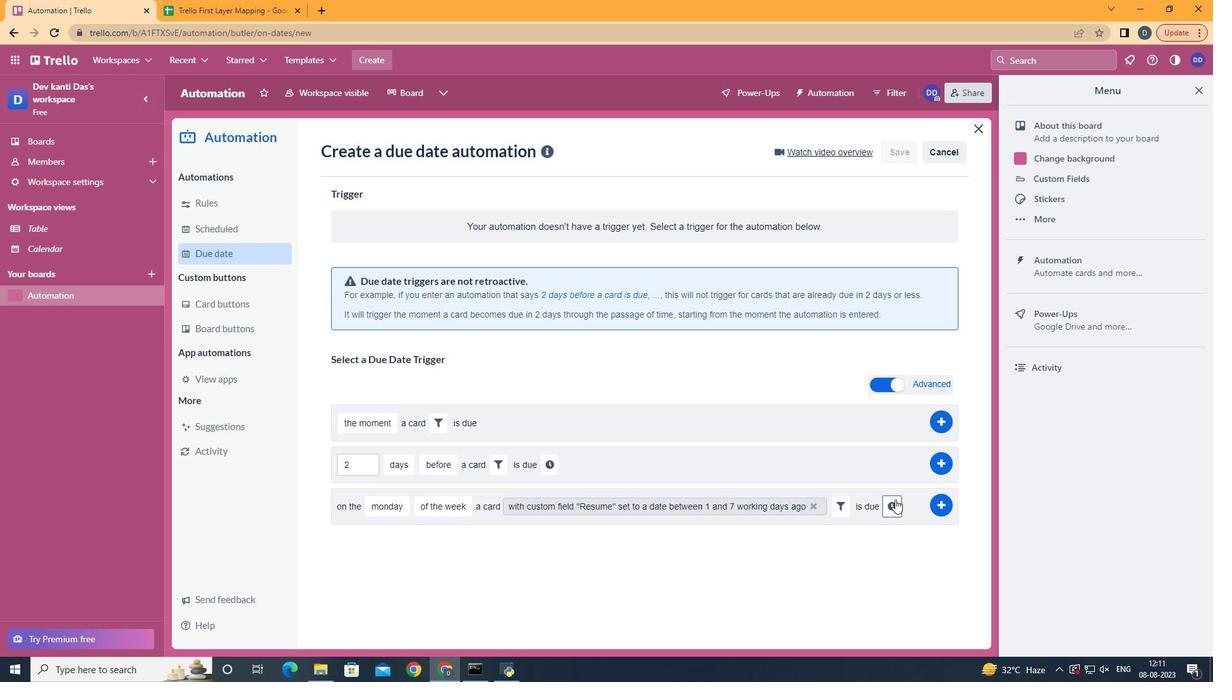 
Action: Mouse pressed left at (897, 502)
Screenshot: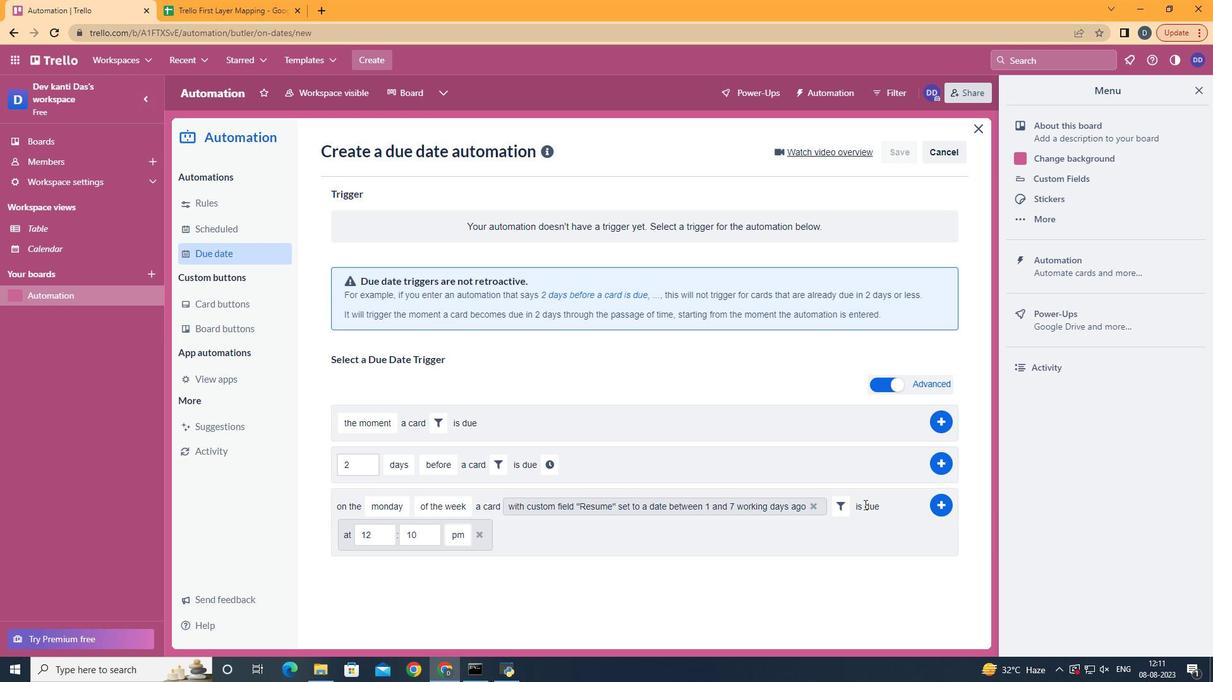 
Action: Mouse moved to (387, 538)
Screenshot: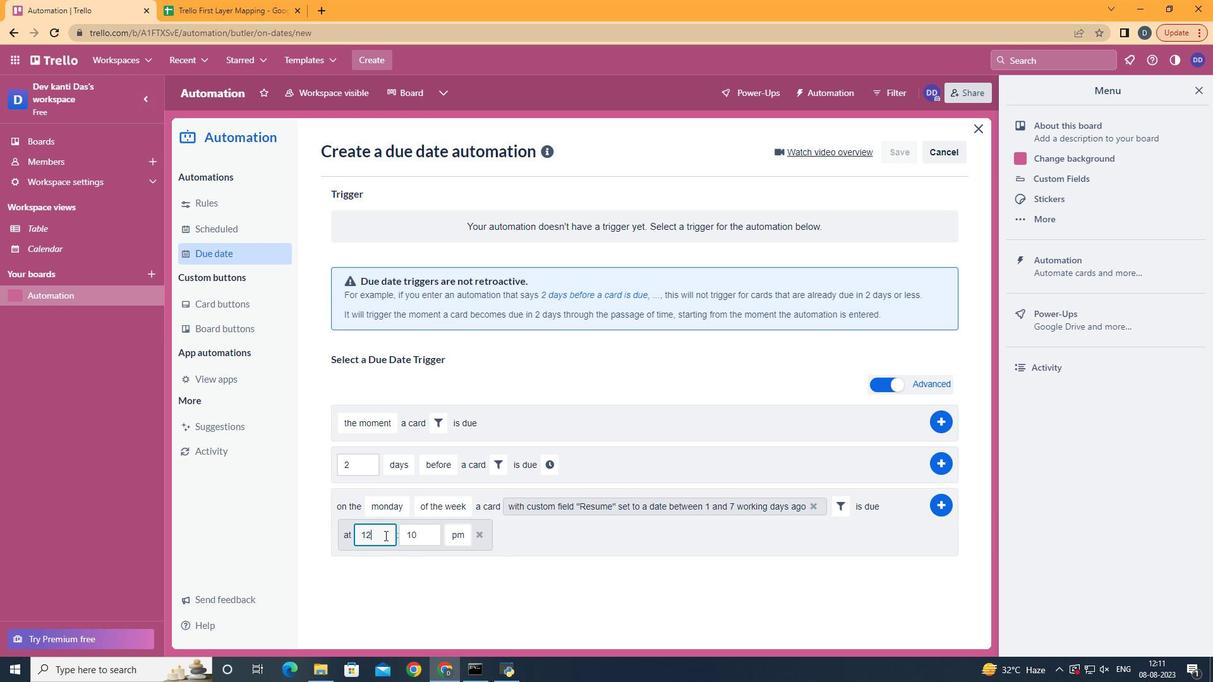 
Action: Mouse pressed left at (387, 538)
Screenshot: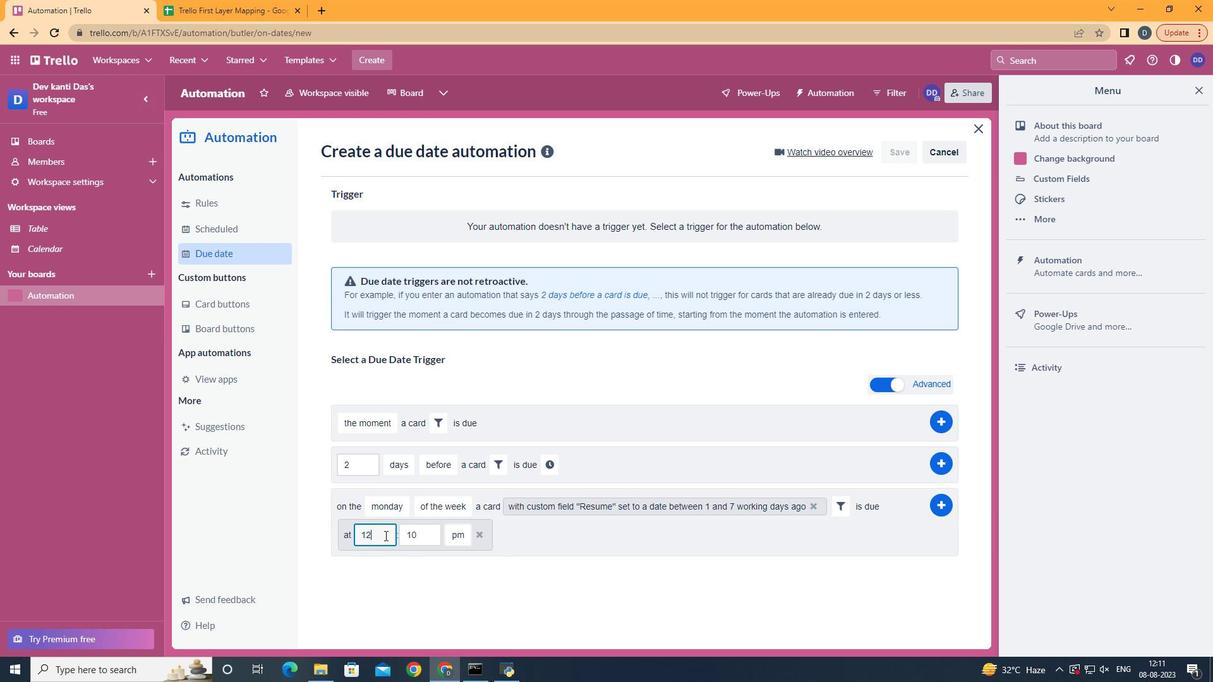 
Action: Key pressed <Key.backspace>1
Screenshot: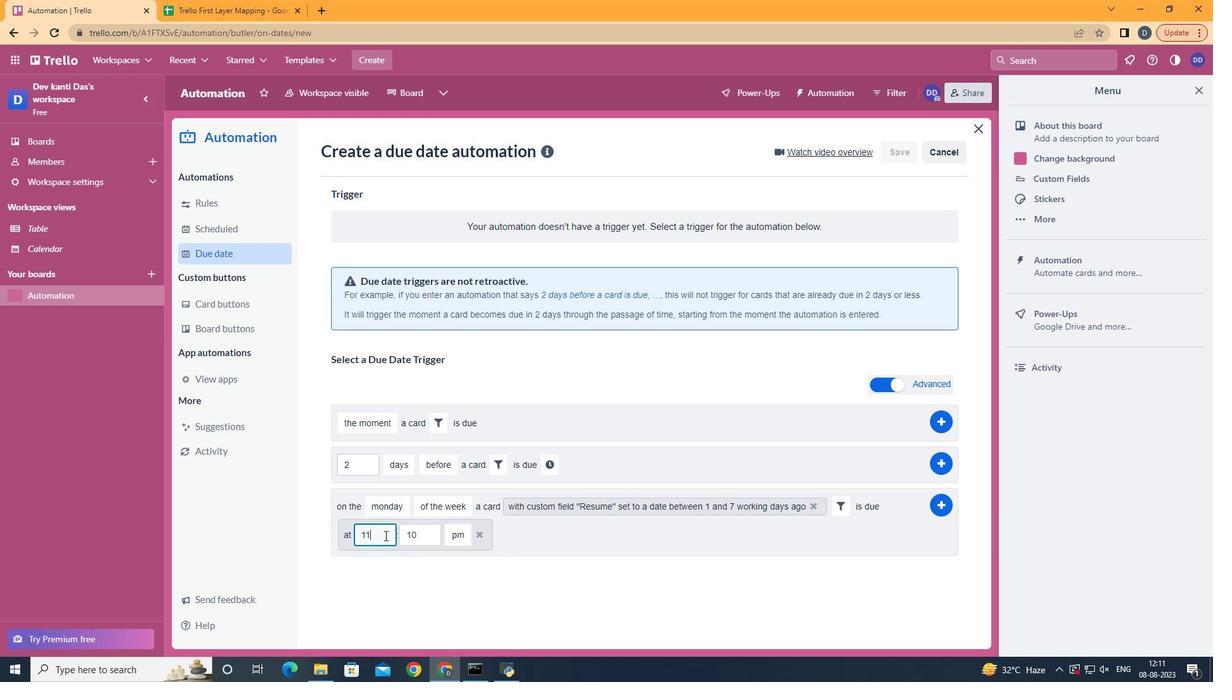 
Action: Mouse moved to (421, 538)
Screenshot: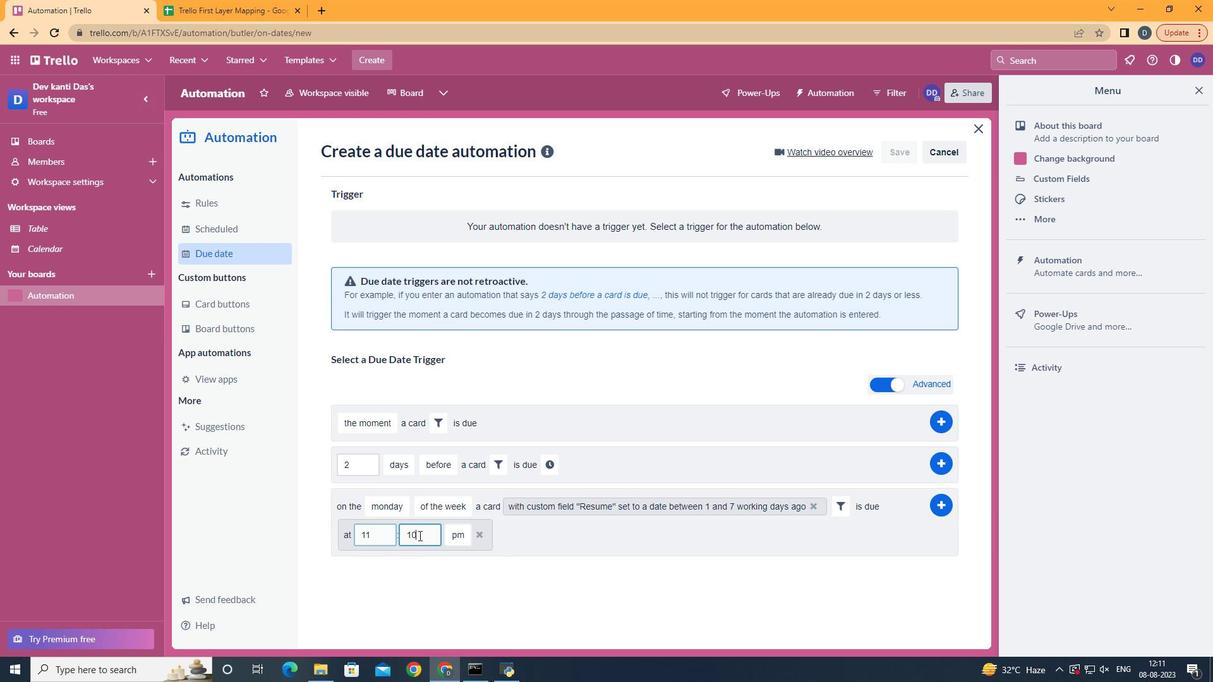 
Action: Mouse pressed left at (421, 538)
Screenshot: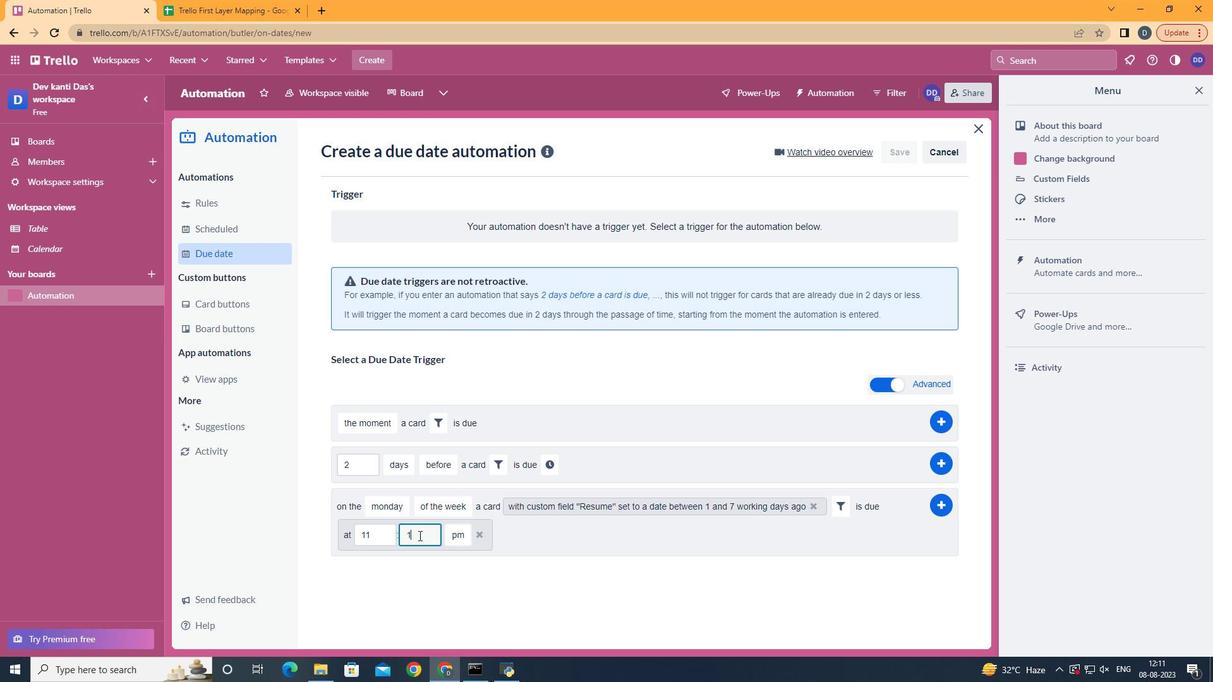 
Action: Key pressed <Key.backspace><Key.backspace>00
Screenshot: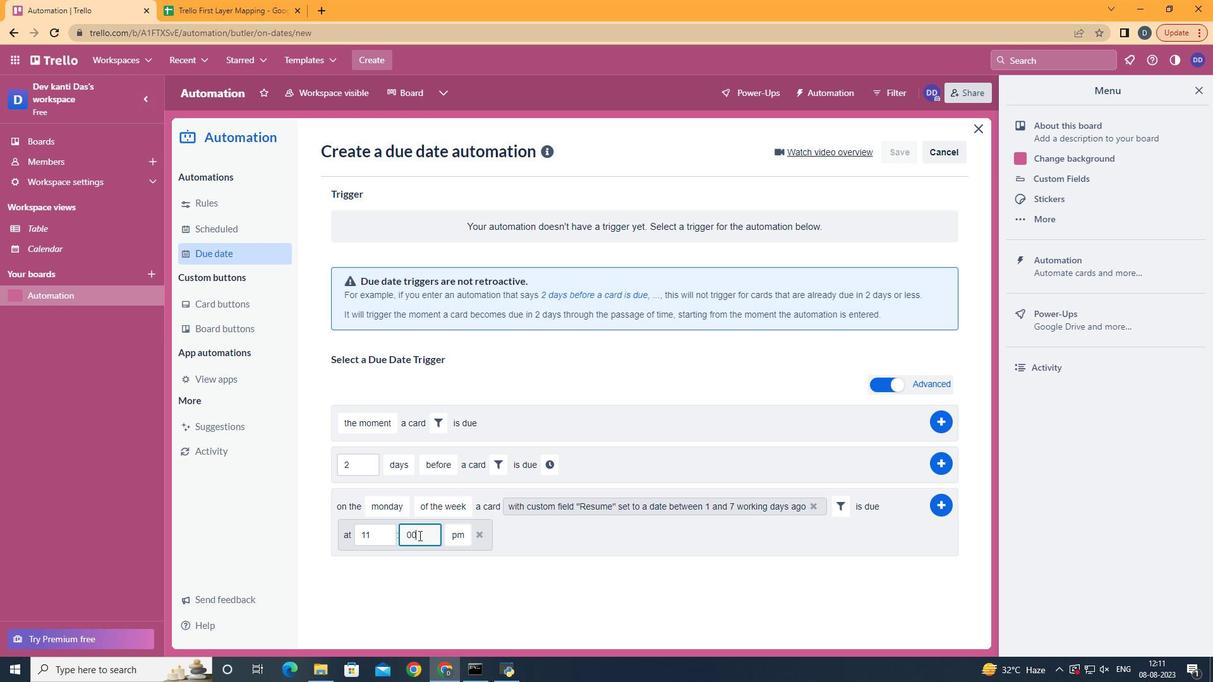 
Action: Mouse moved to (455, 560)
Screenshot: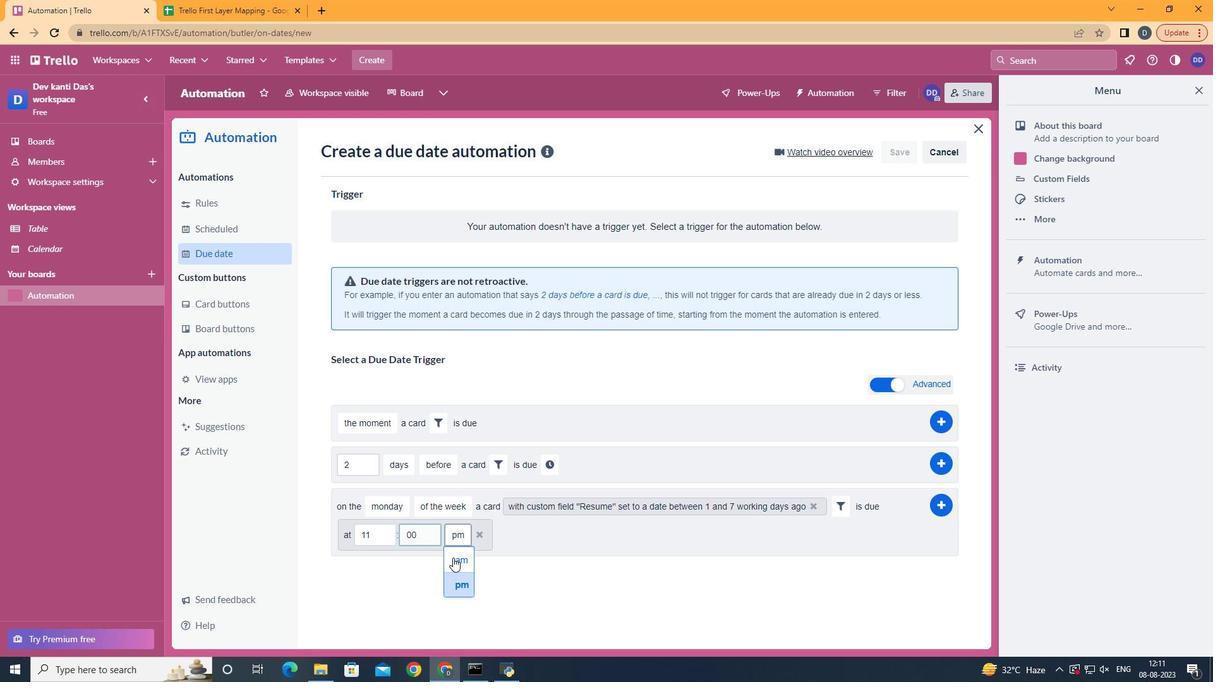 
Action: Mouse pressed left at (455, 560)
Screenshot: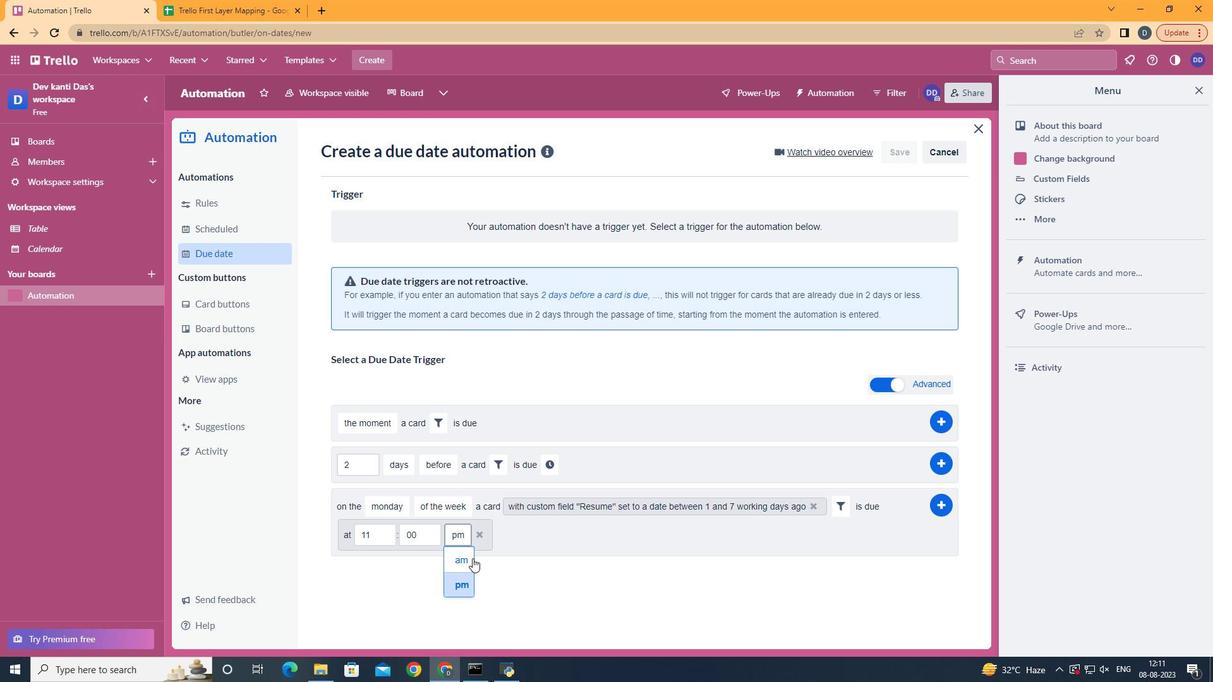 
Action: Mouse moved to (944, 503)
Screenshot: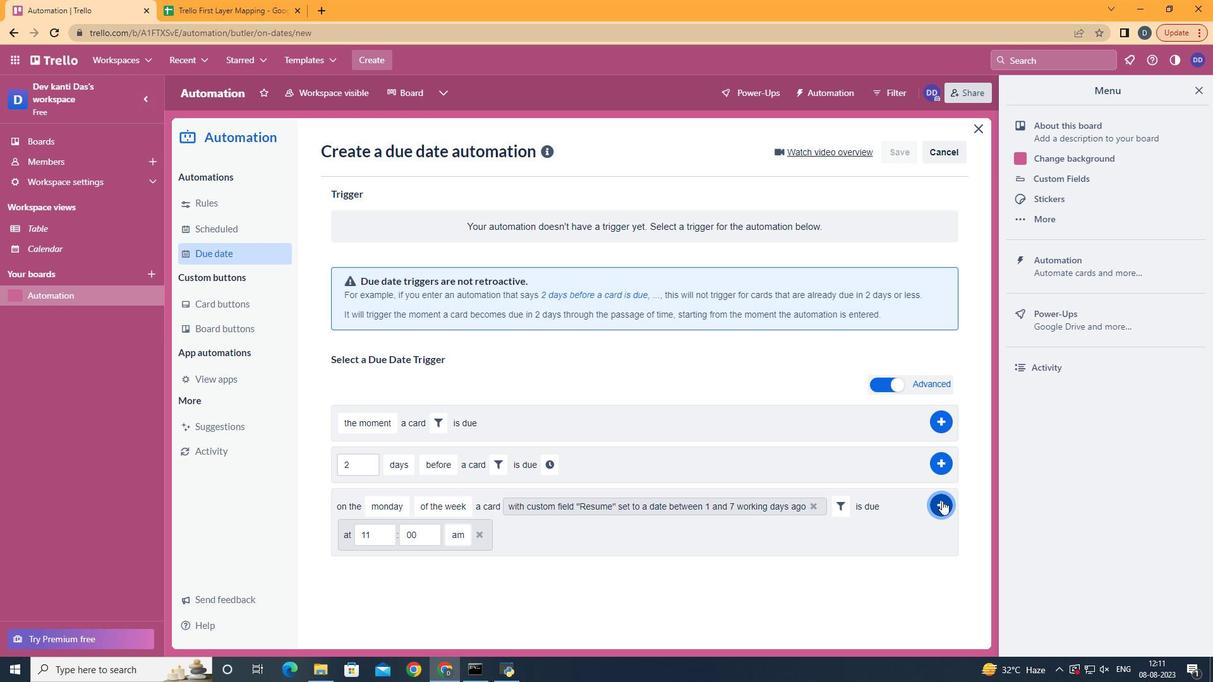 
Action: Mouse pressed left at (944, 503)
Screenshot: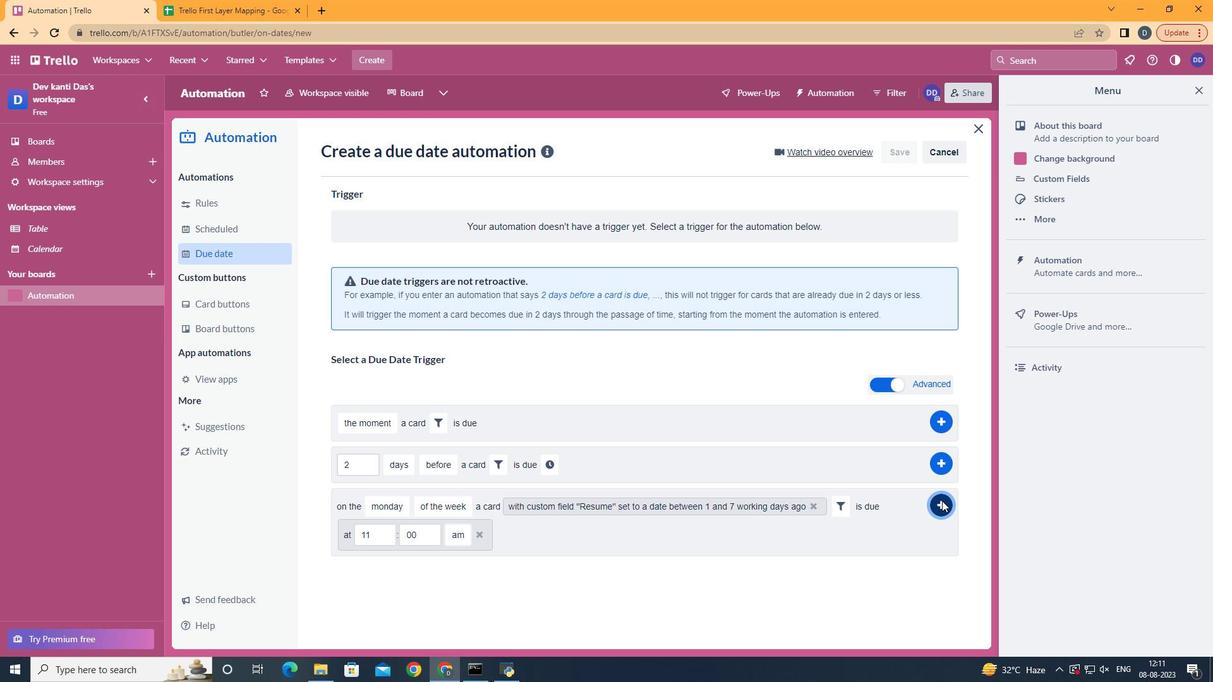 
Action: Mouse moved to (642, 259)
Screenshot: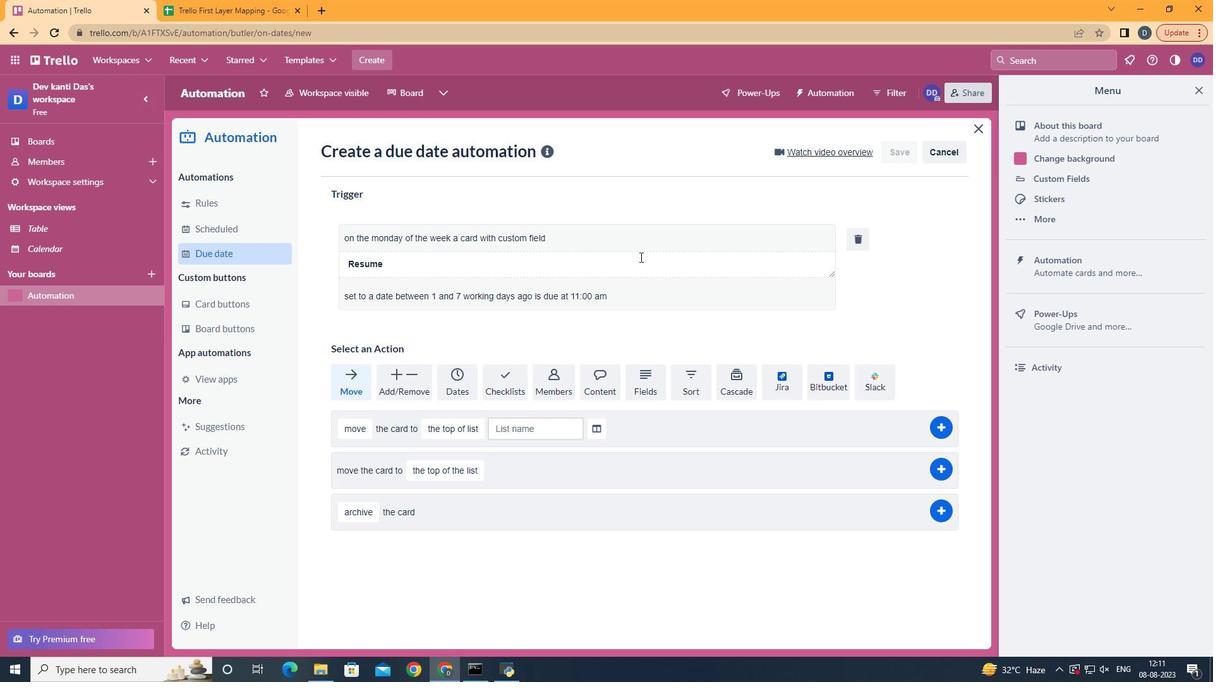 
